Task: Add an event with the title Second Conference: Business Leadership Conference, date '2024/03/13', time 8:50 AM to 10:50 AMand add a description: To ensure everyone gets a chance to participate as both fallers and catchers, rotate the roles within each pair. This promotes a sense of equality and shared responsibility among team members., put the event into Yellow category . Add location for the event as: Gothenburg, Sweden, logged in from the account softage.8@softage.netand send the event invitation to softage.6@softage.net and softage.1@softage.net. Set a reminder for the event 12 hour before
Action: Mouse moved to (122, 157)
Screenshot: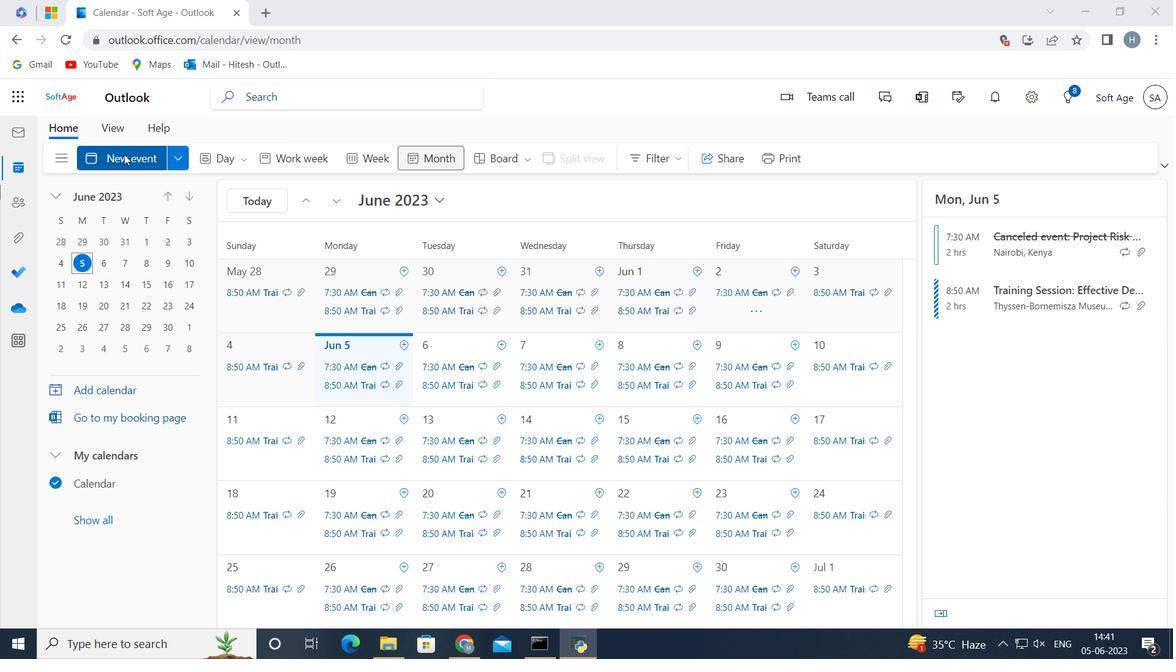
Action: Mouse pressed left at (122, 157)
Screenshot: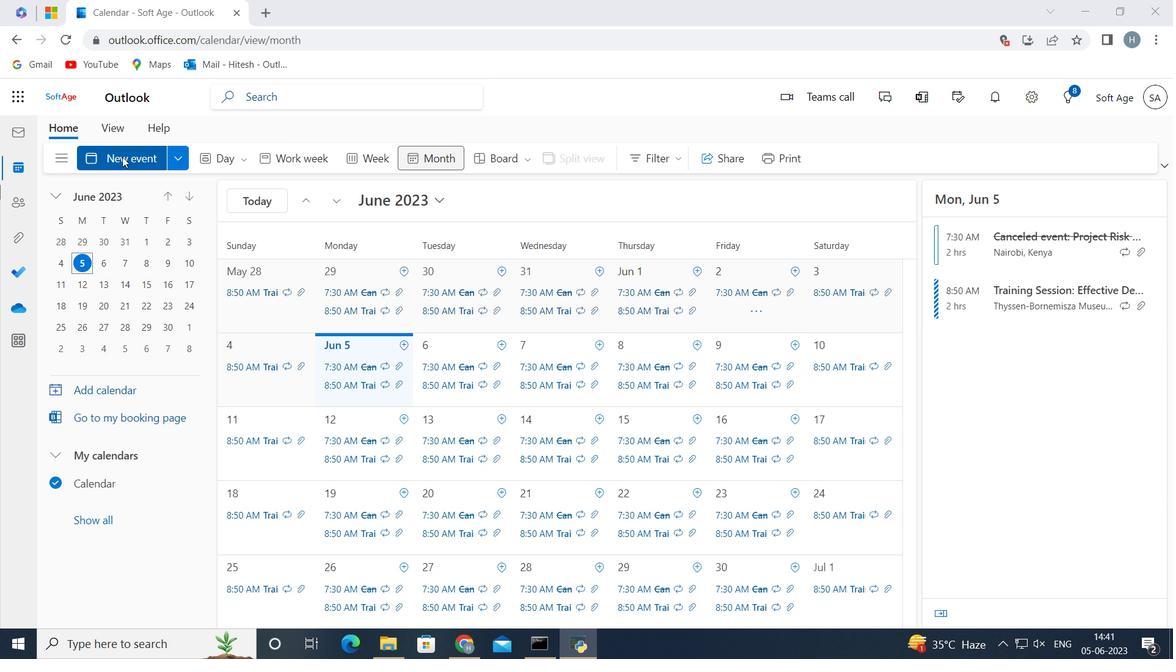 
Action: Mouse moved to (311, 250)
Screenshot: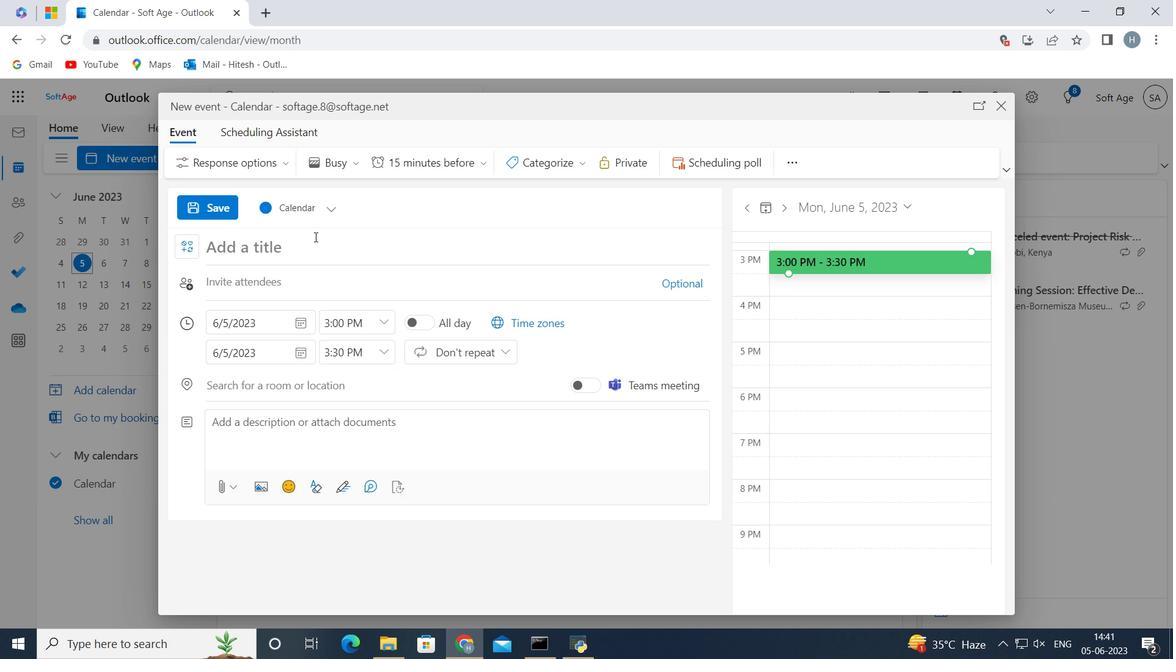 
Action: Mouse pressed left at (311, 250)
Screenshot: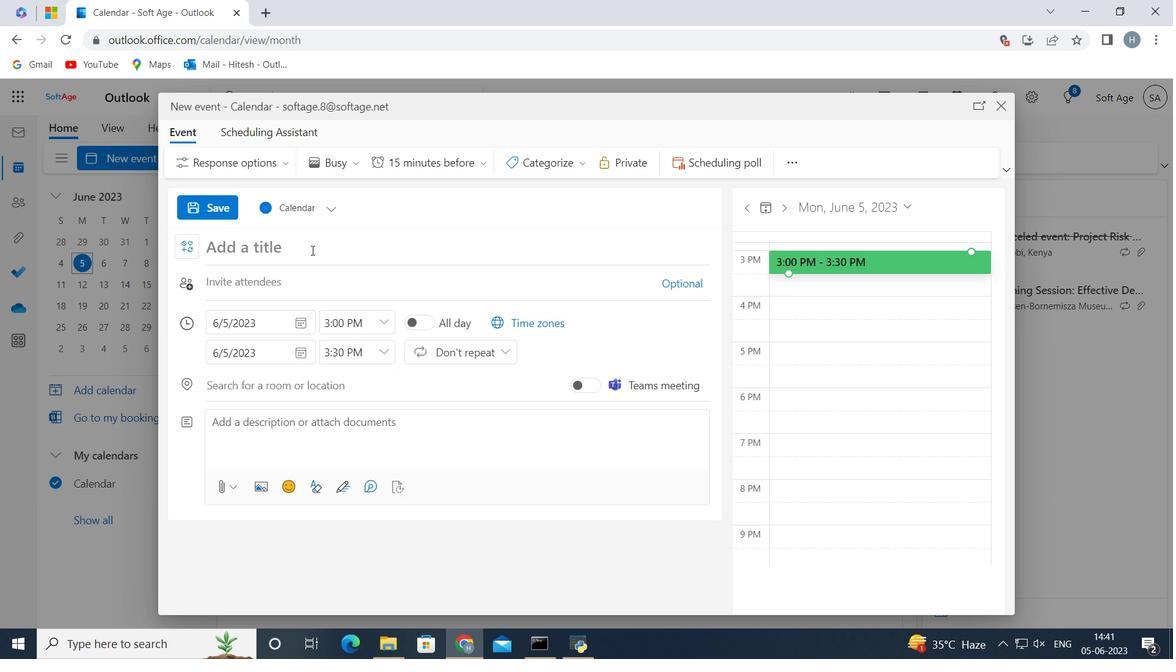 
Action: Key pressed <Key.shift>Second<Key.space><Key.shift>Conference<Key.shift_r>:<Key.space><Key.shift>Business<Key.space><Key.shift>Leadership<Key.space><Key.shift>Conference<Key.space>
Screenshot: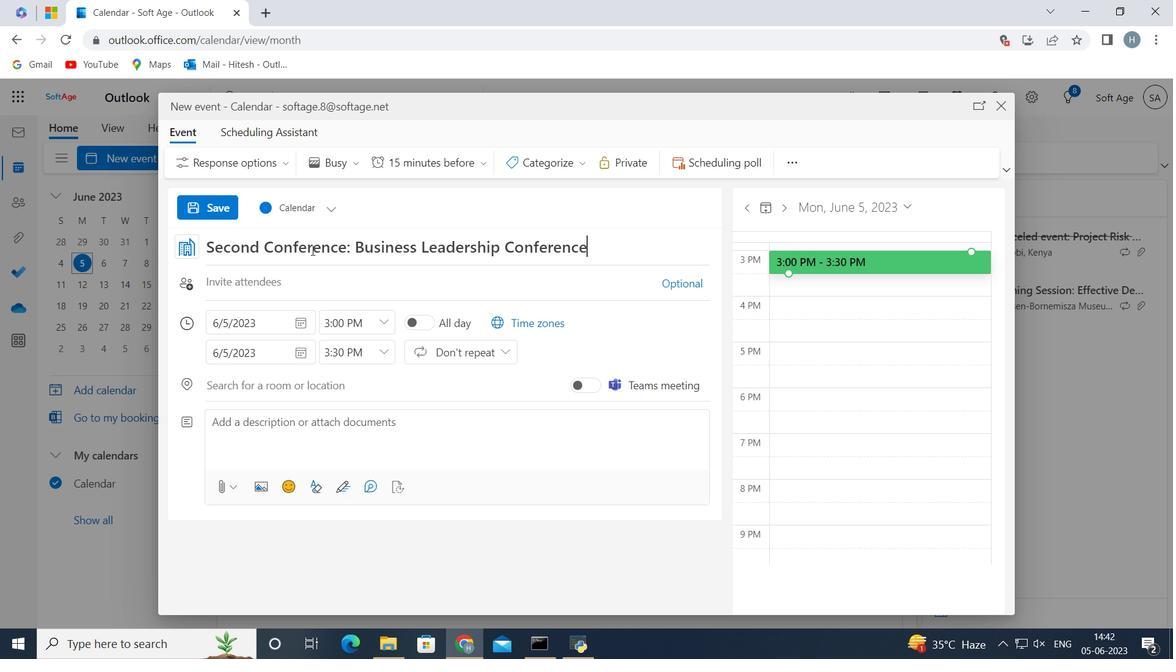 
Action: Mouse moved to (298, 324)
Screenshot: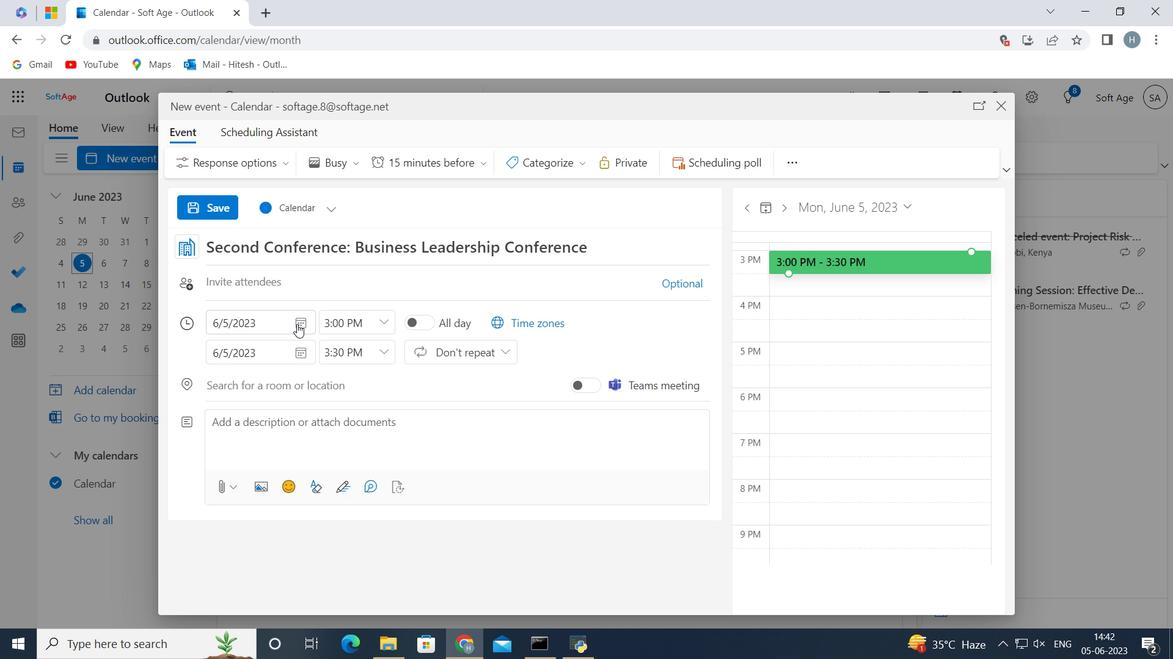
Action: Mouse pressed left at (298, 324)
Screenshot: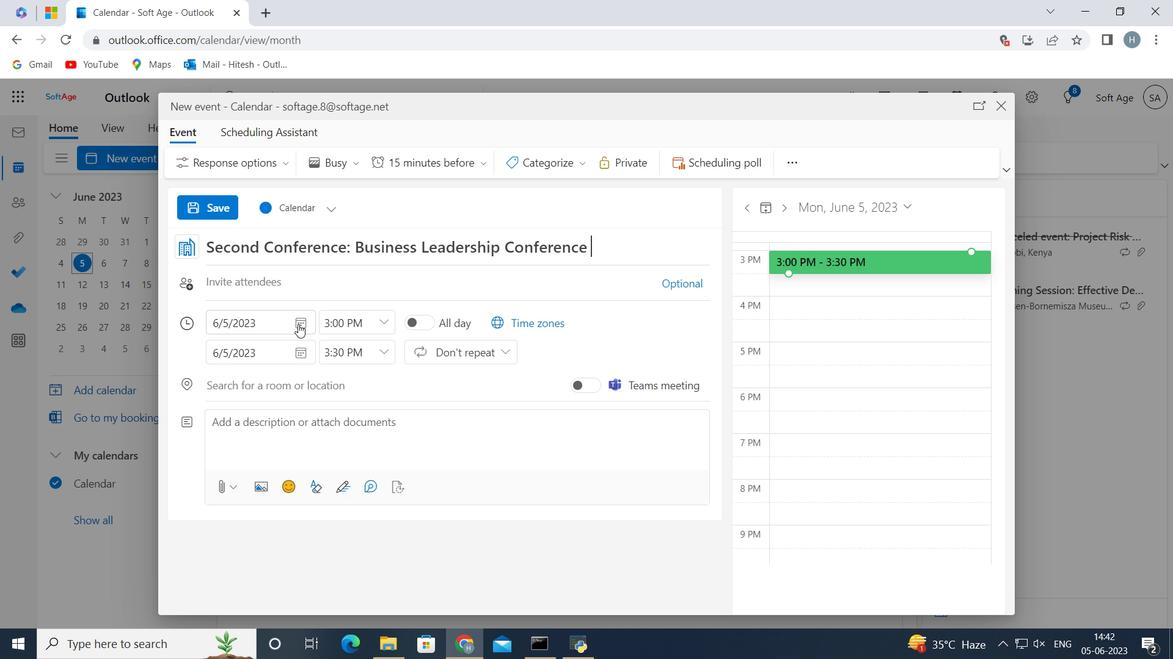 
Action: Mouse moved to (265, 350)
Screenshot: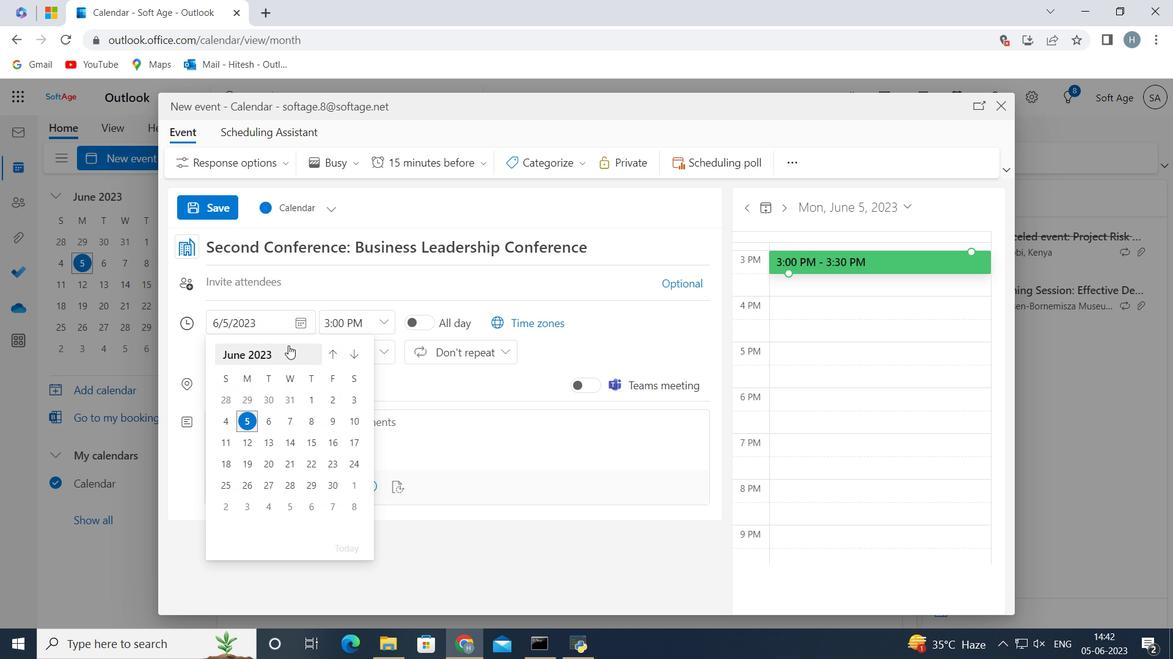 
Action: Mouse pressed left at (265, 350)
Screenshot: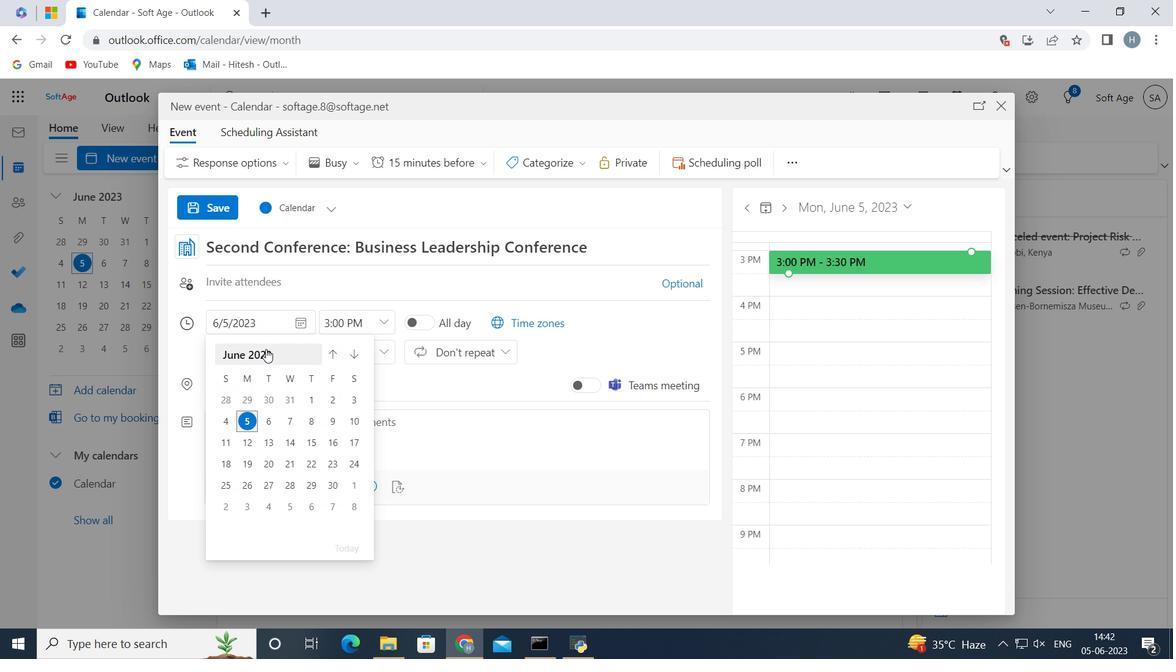 
Action: Mouse moved to (269, 356)
Screenshot: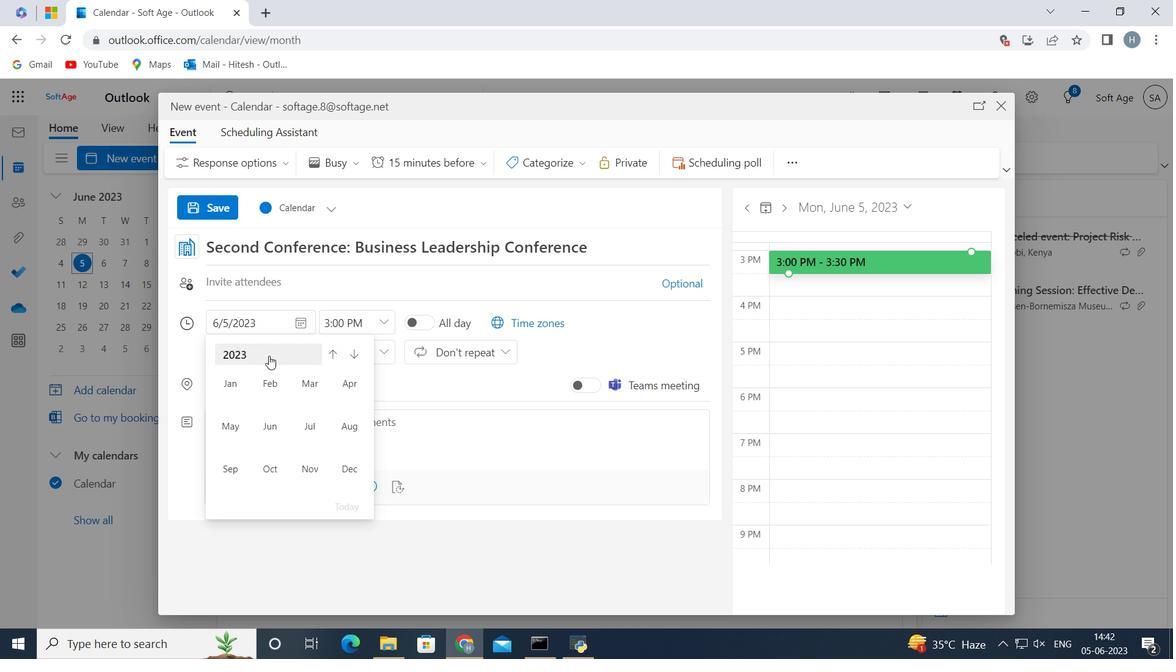 
Action: Mouse pressed left at (269, 356)
Screenshot: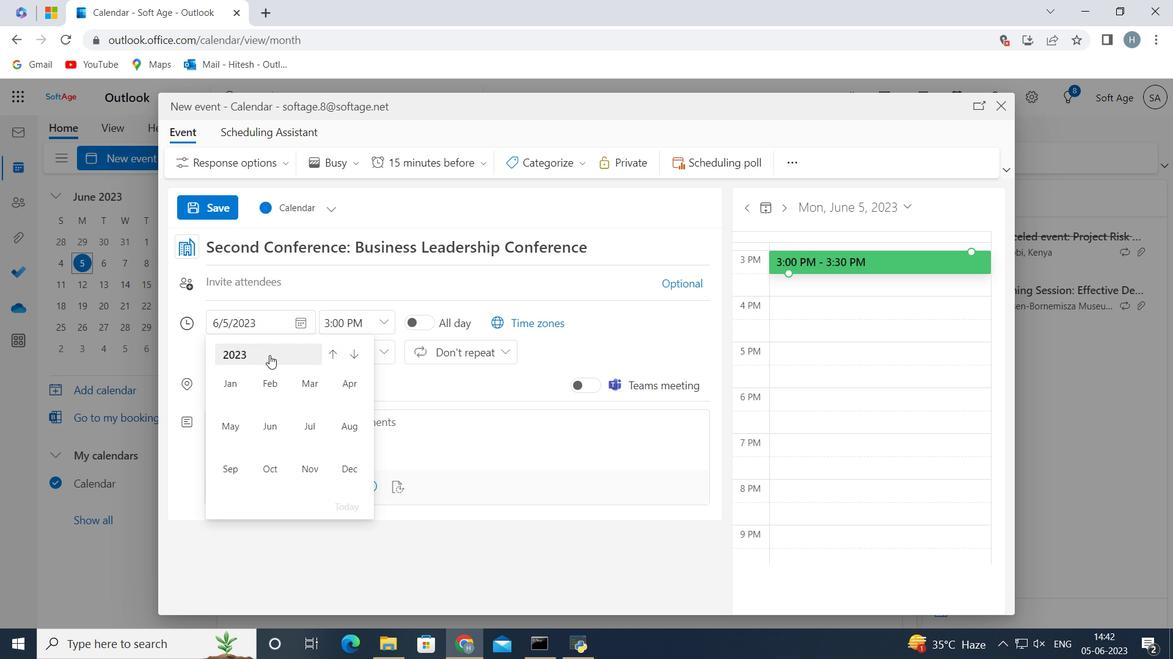 
Action: Mouse moved to (234, 421)
Screenshot: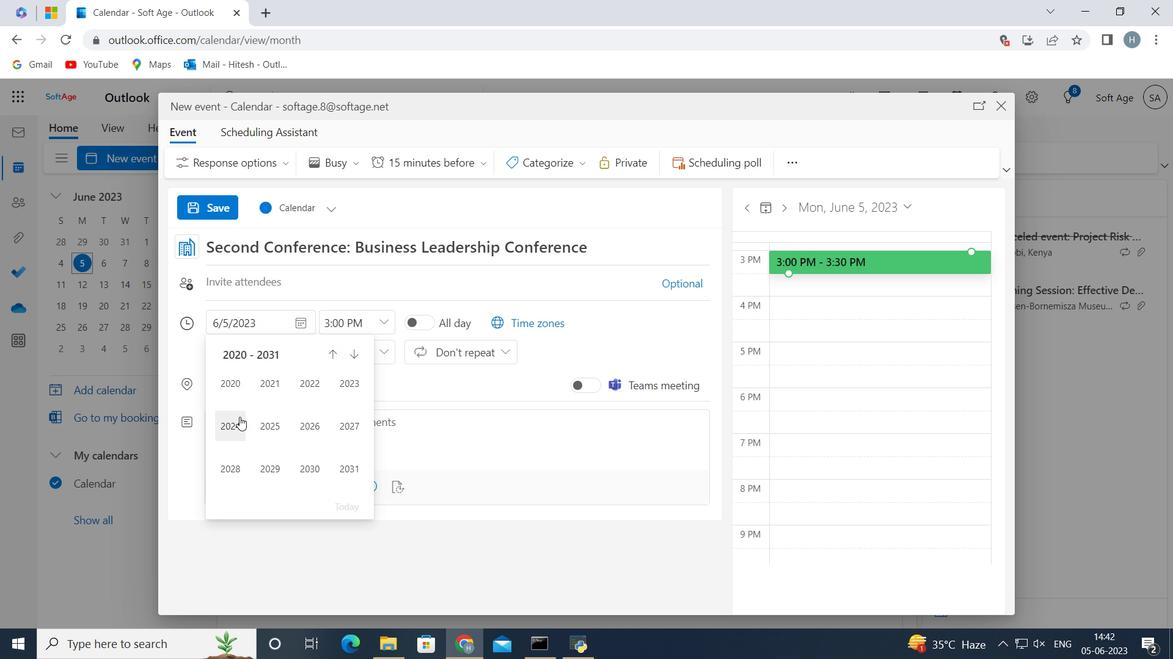 
Action: Mouse pressed left at (234, 421)
Screenshot: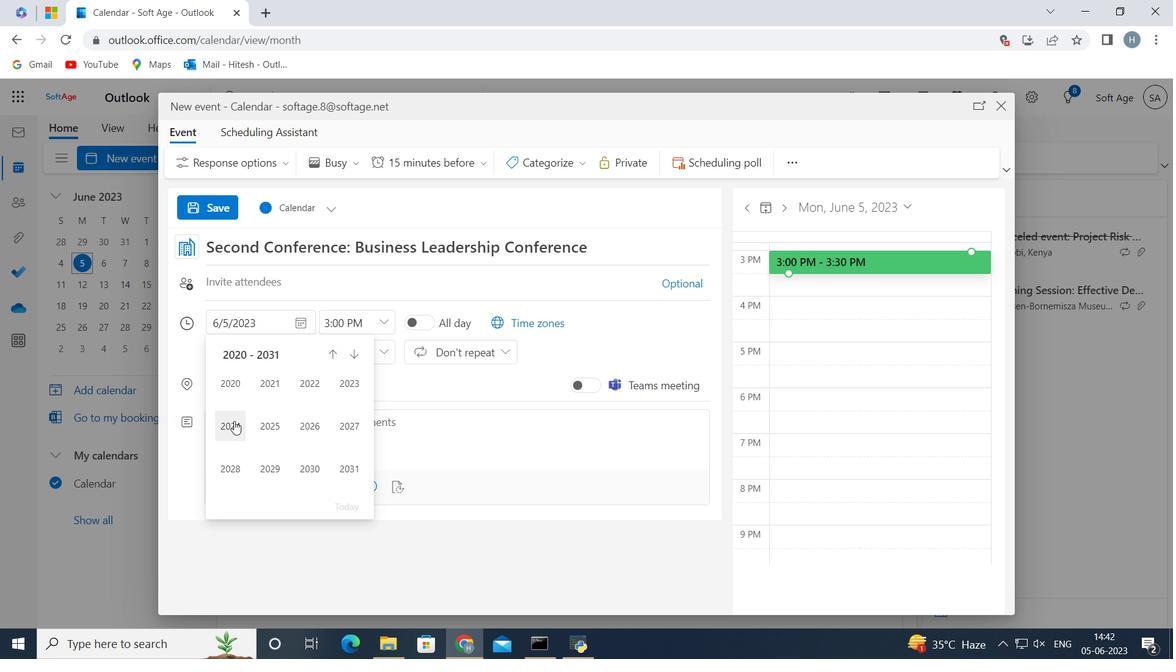 
Action: Mouse moved to (307, 384)
Screenshot: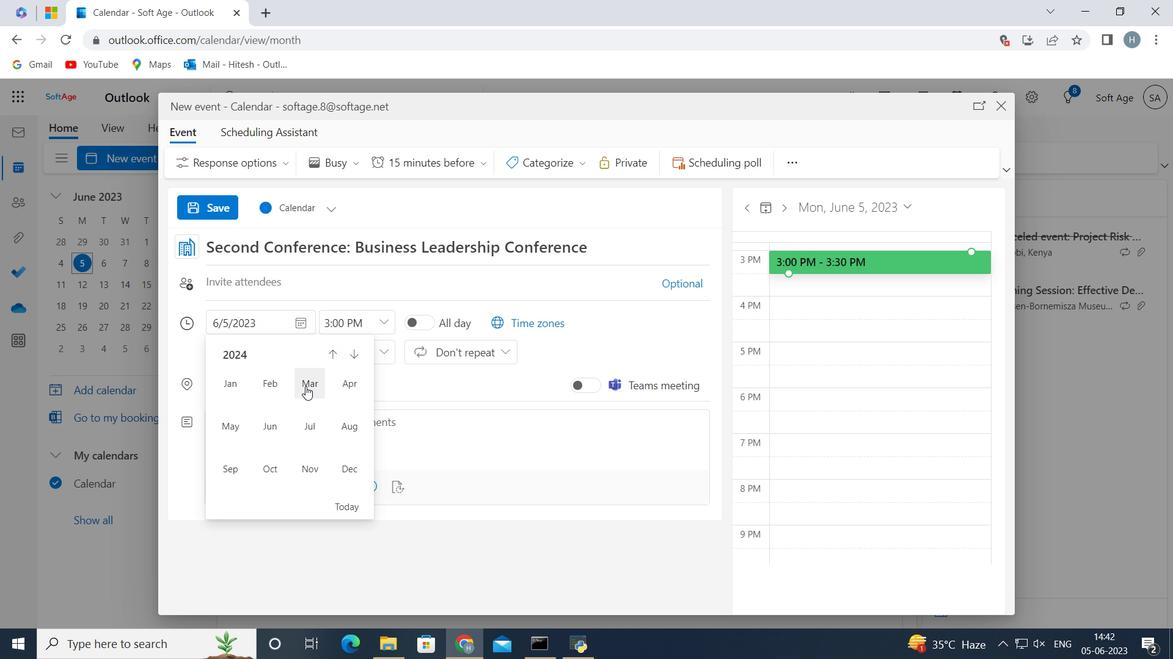 
Action: Mouse pressed left at (307, 384)
Screenshot: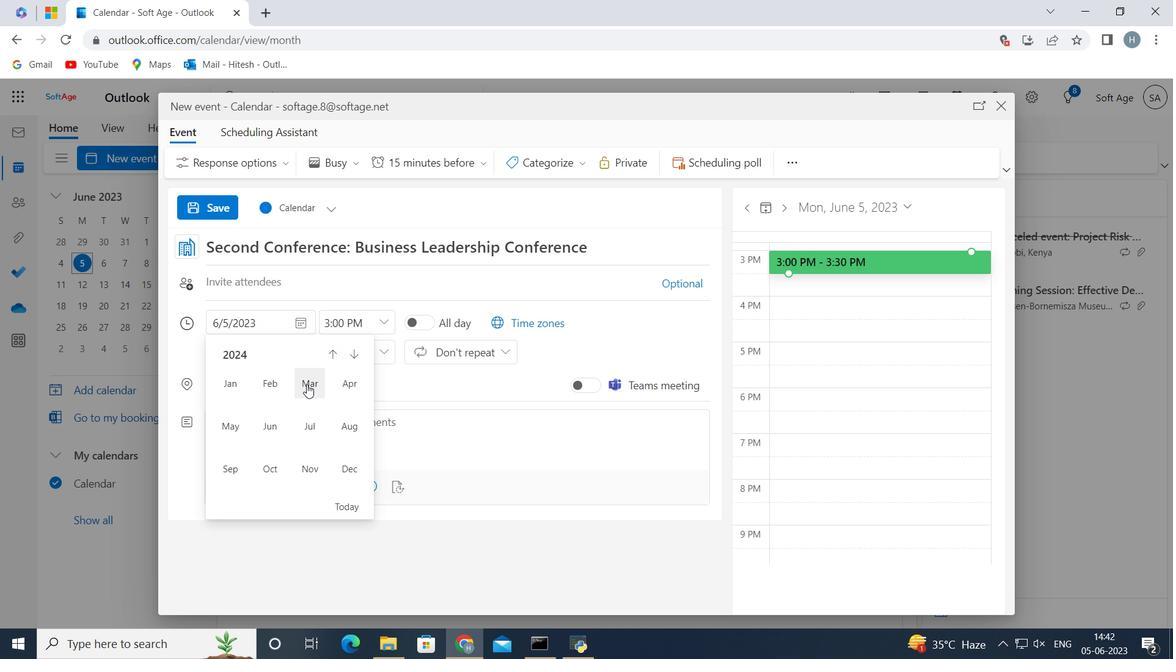 
Action: Mouse moved to (285, 436)
Screenshot: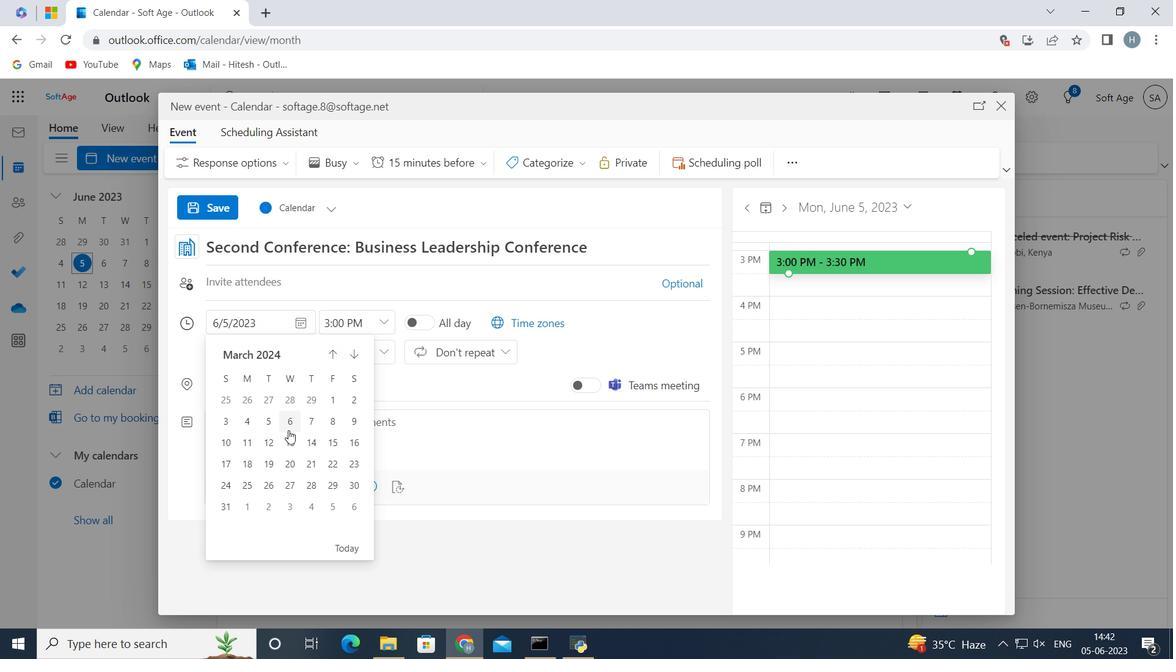 
Action: Mouse pressed left at (285, 436)
Screenshot: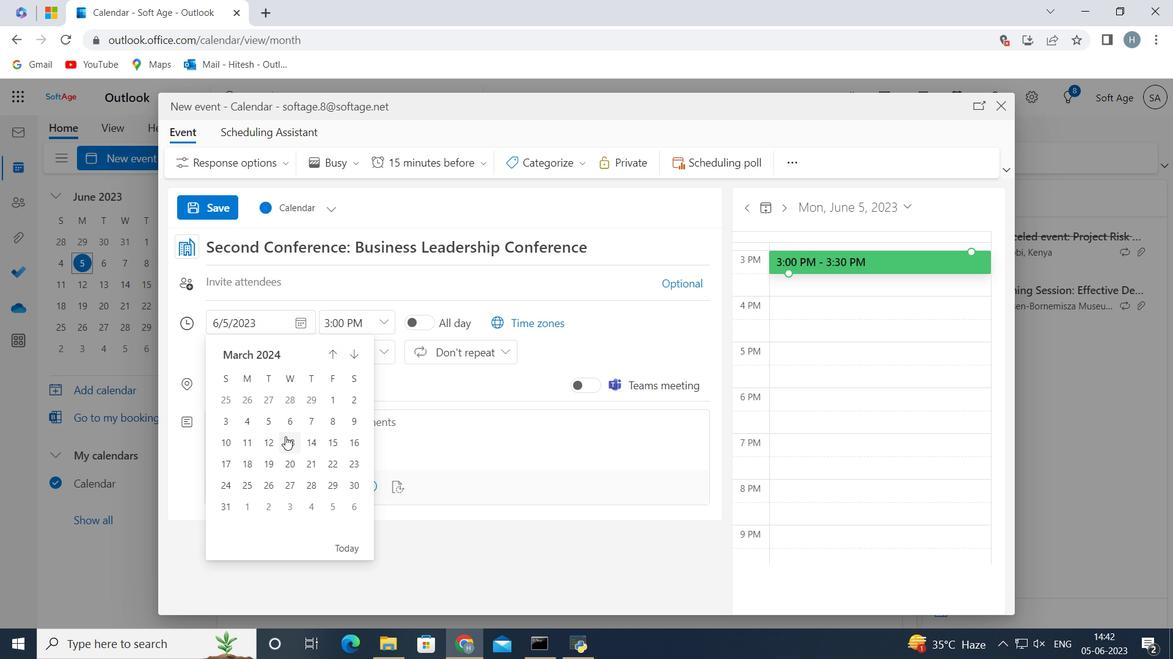 
Action: Mouse moved to (381, 321)
Screenshot: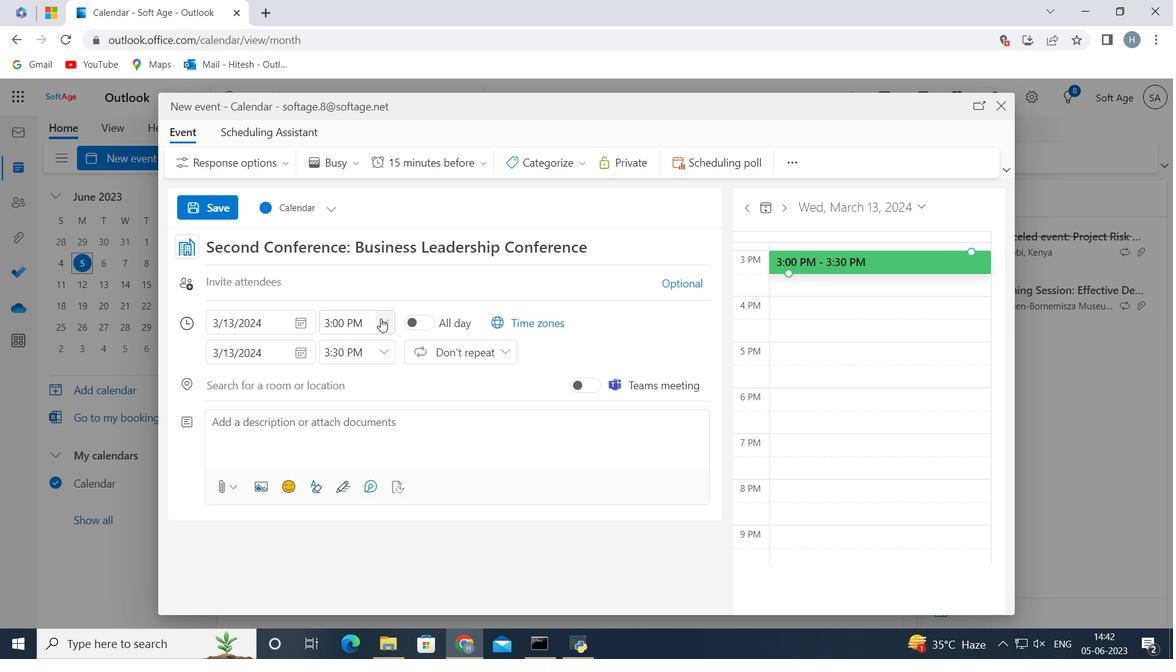 
Action: Mouse pressed left at (381, 321)
Screenshot: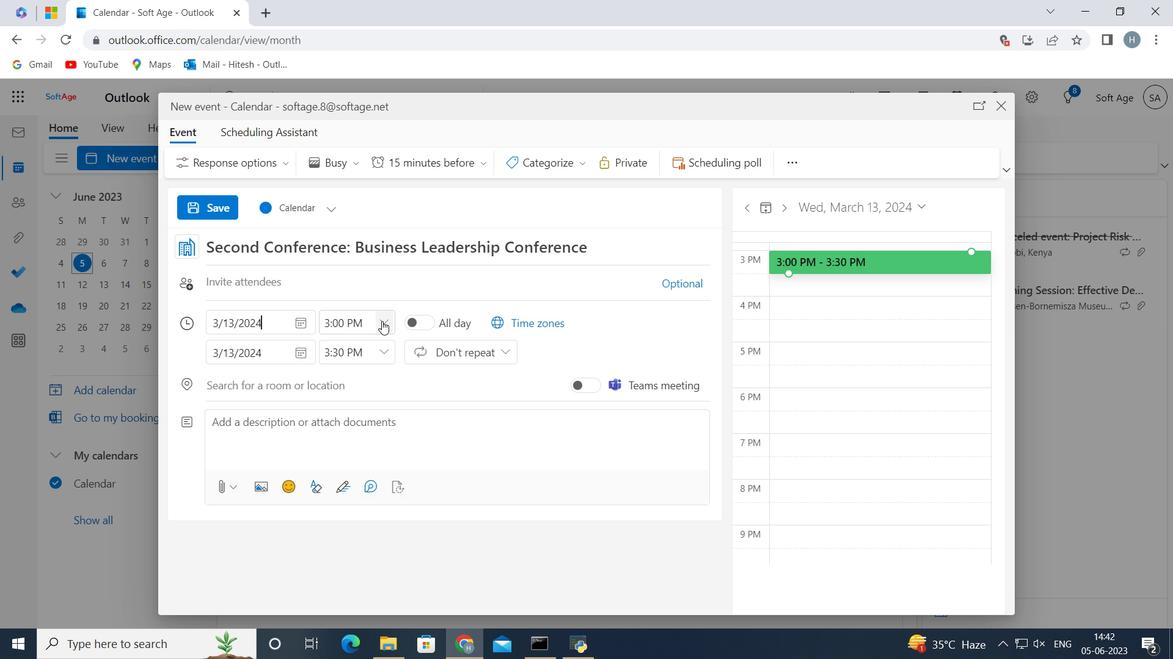 
Action: Mouse moved to (344, 406)
Screenshot: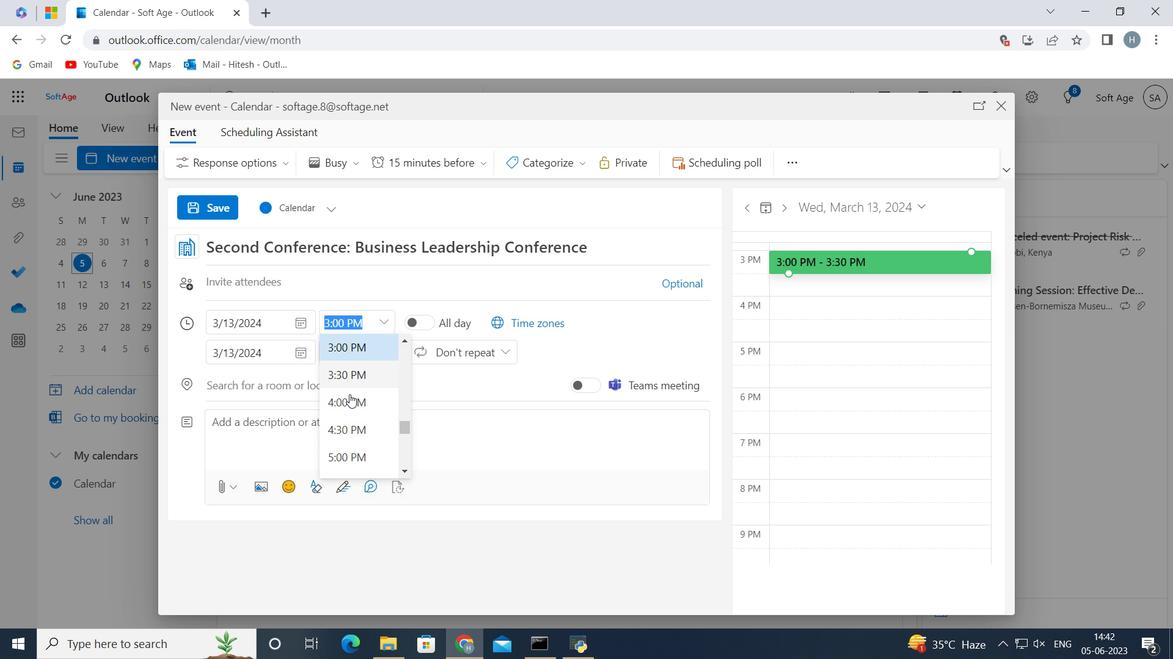 
Action: Mouse scrolled (344, 406) with delta (0, 0)
Screenshot: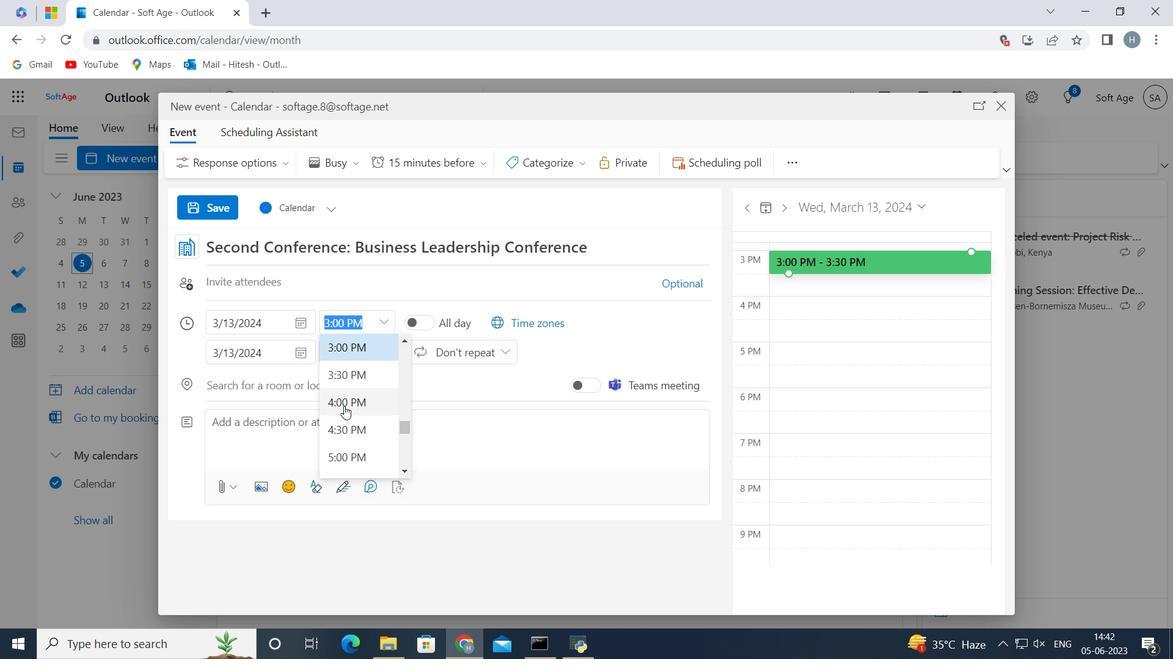 
Action: Mouse scrolled (344, 406) with delta (0, 0)
Screenshot: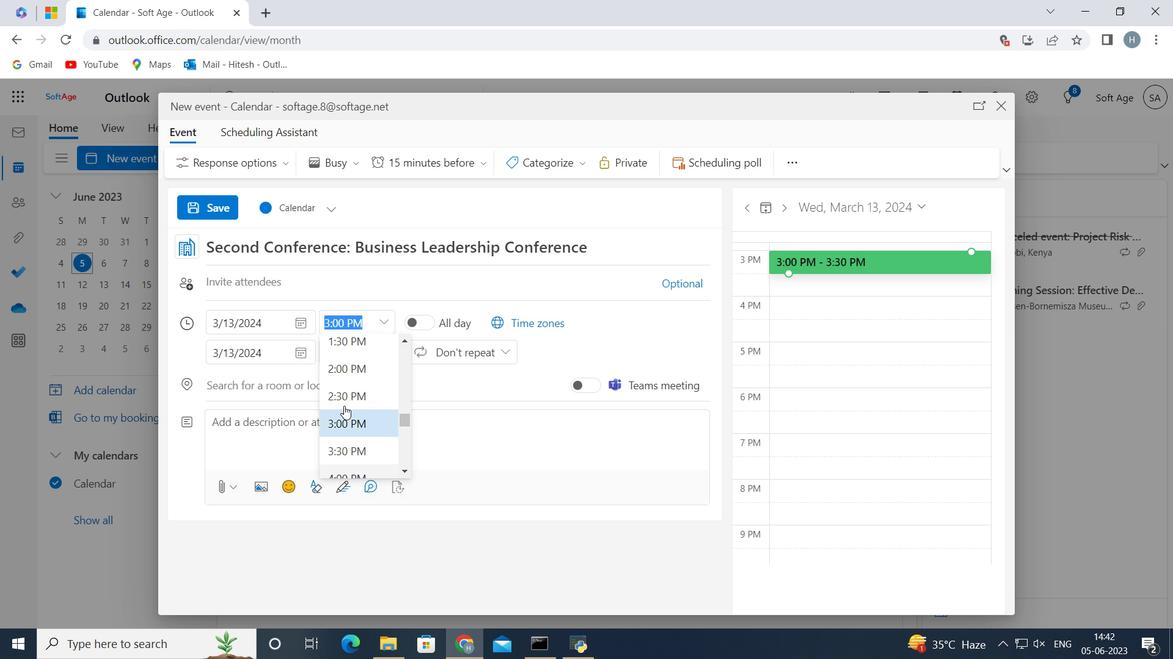 
Action: Mouse scrolled (344, 406) with delta (0, 0)
Screenshot: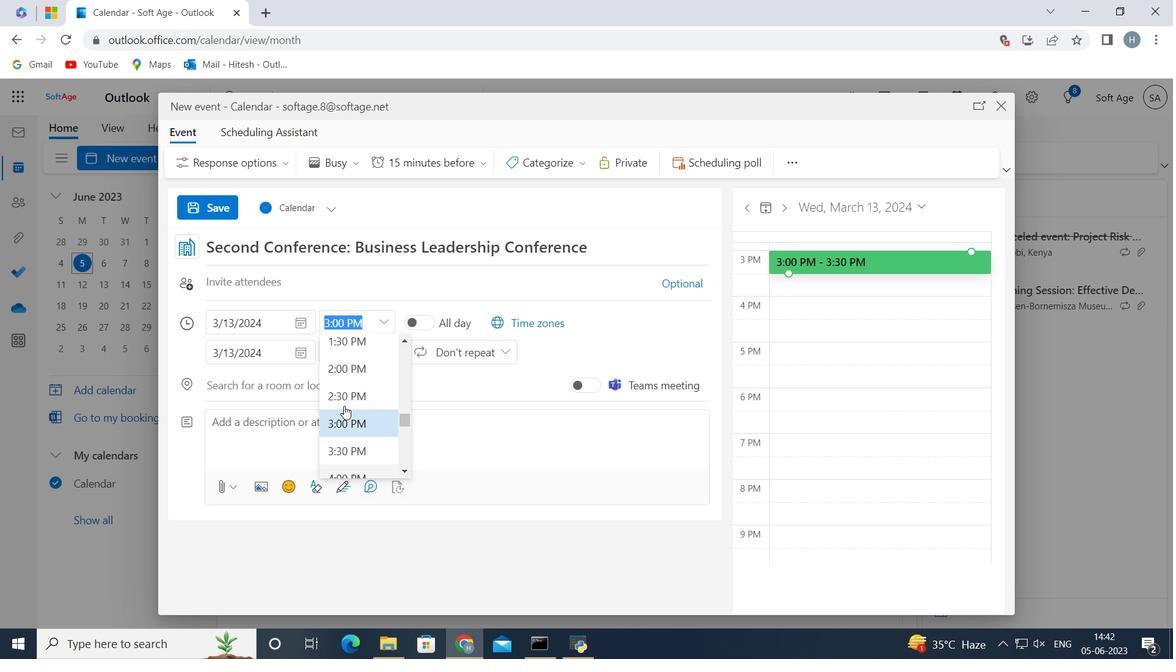 
Action: Mouse scrolled (344, 406) with delta (0, 0)
Screenshot: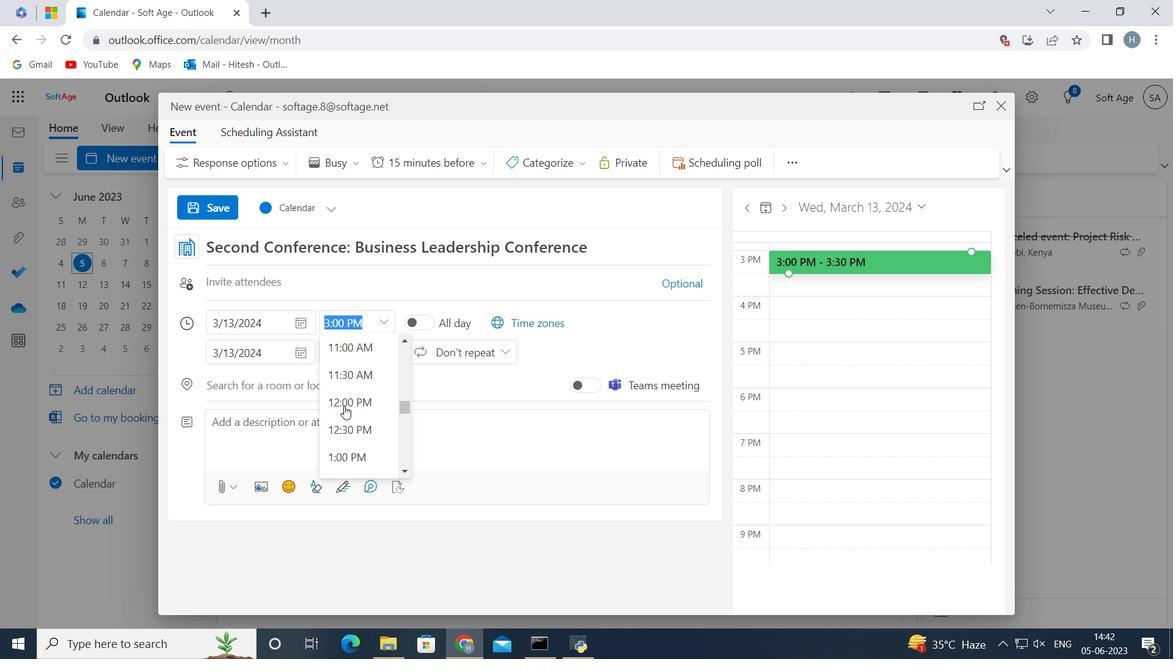 
Action: Mouse scrolled (344, 406) with delta (0, 0)
Screenshot: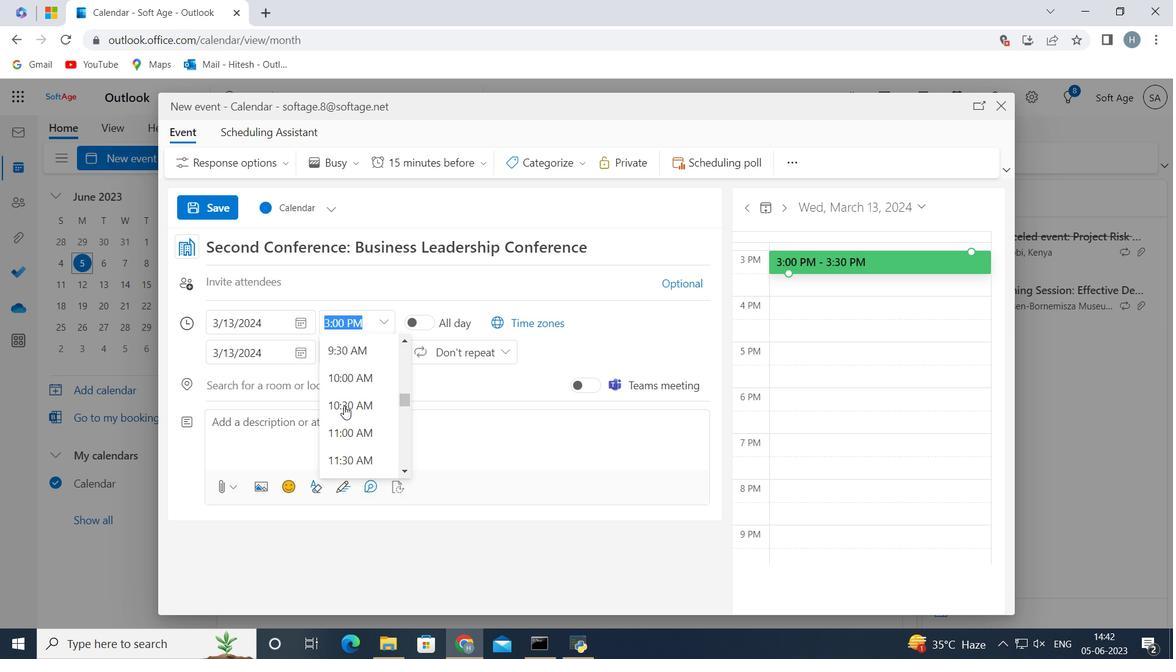 
Action: Mouse scrolled (344, 406) with delta (0, 0)
Screenshot: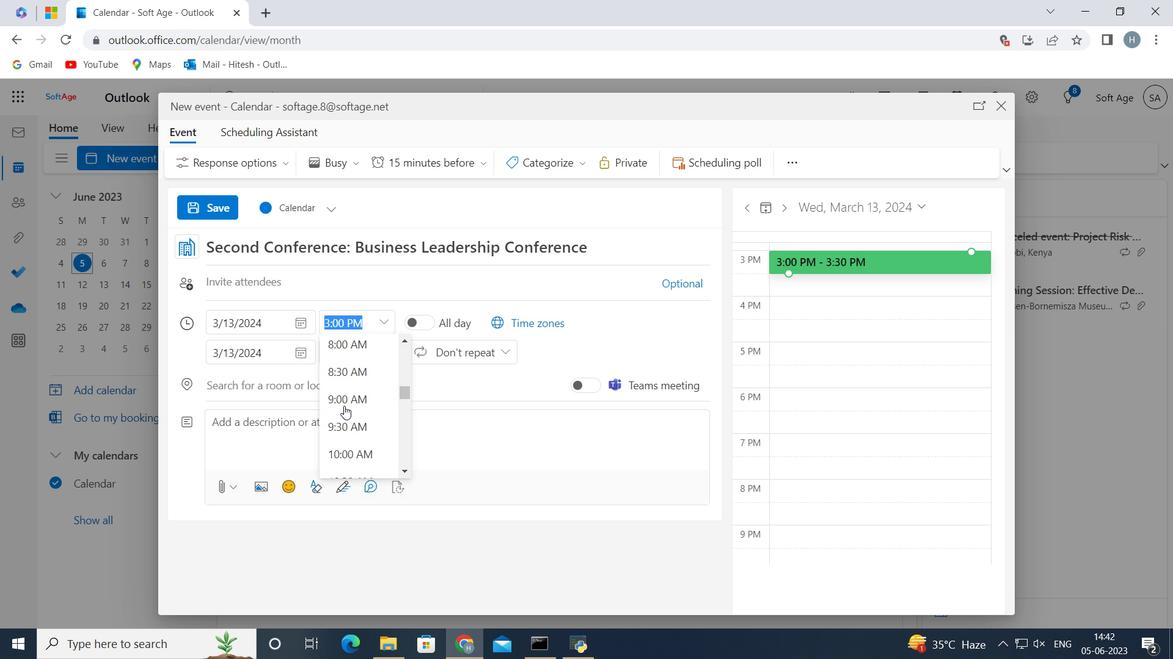 
Action: Mouse moved to (339, 439)
Screenshot: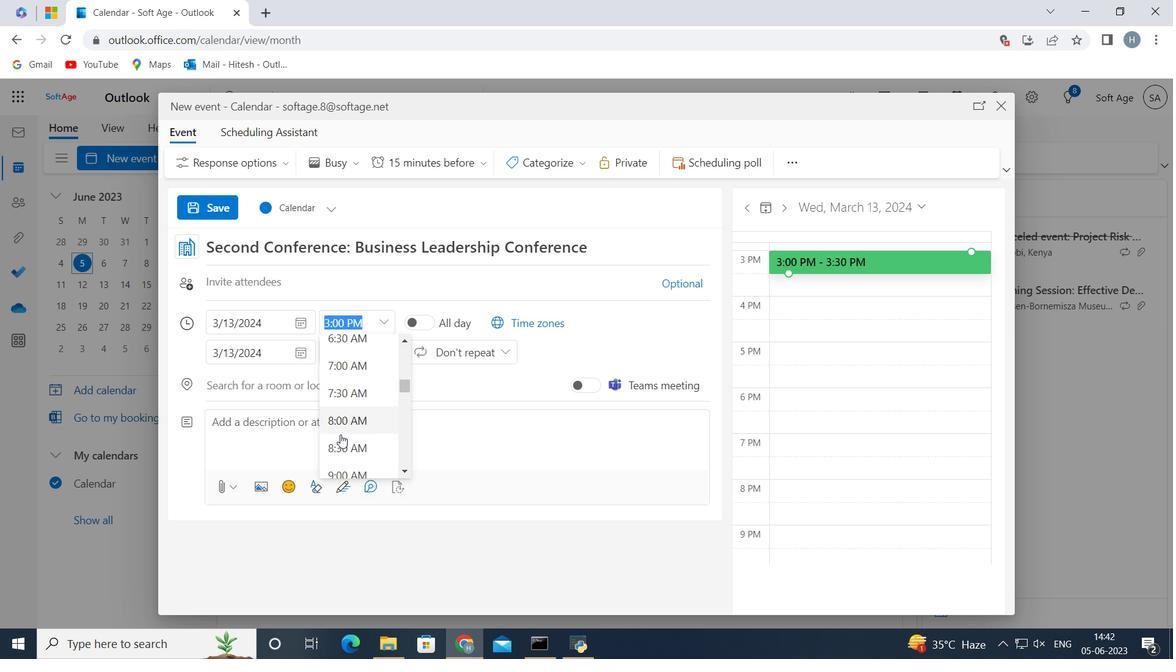 
Action: Mouse pressed left at (339, 439)
Screenshot: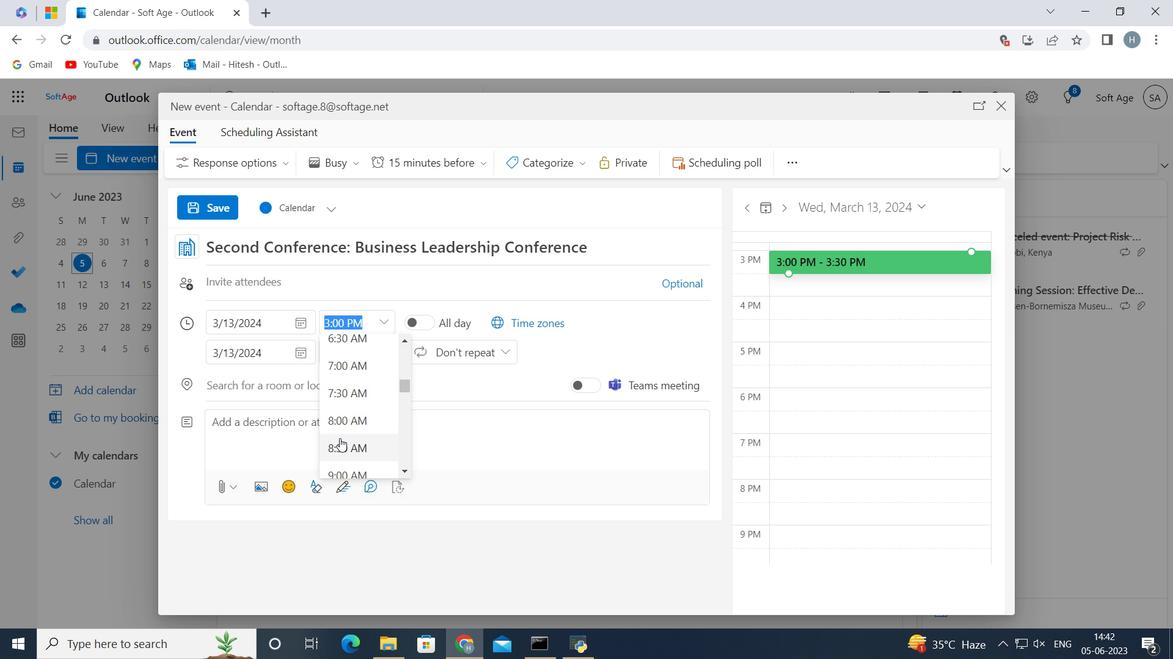
Action: Mouse moved to (344, 317)
Screenshot: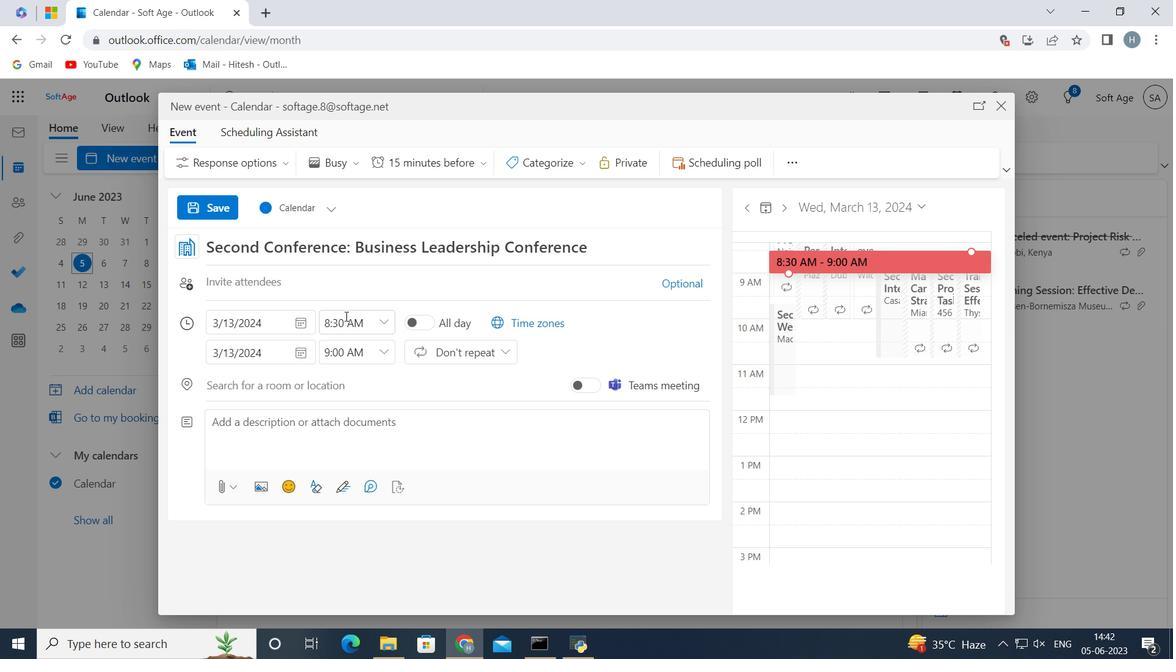 
Action: Mouse pressed left at (344, 317)
Screenshot: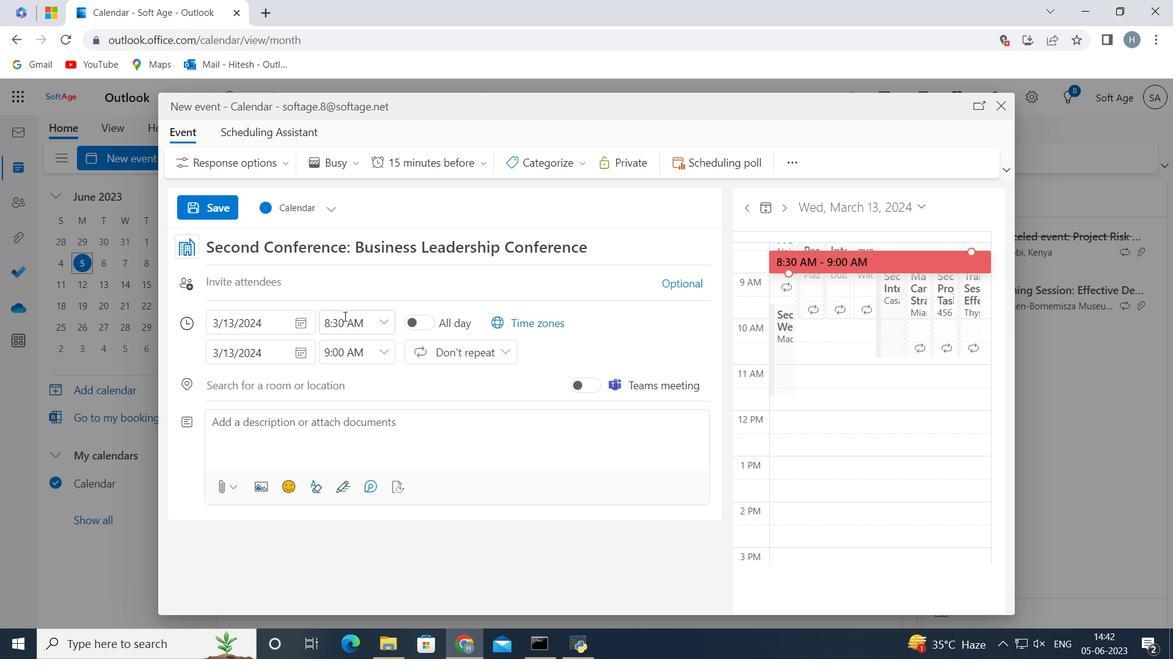 
Action: Key pressed <Key.backspace><Key.backspace>50
Screenshot: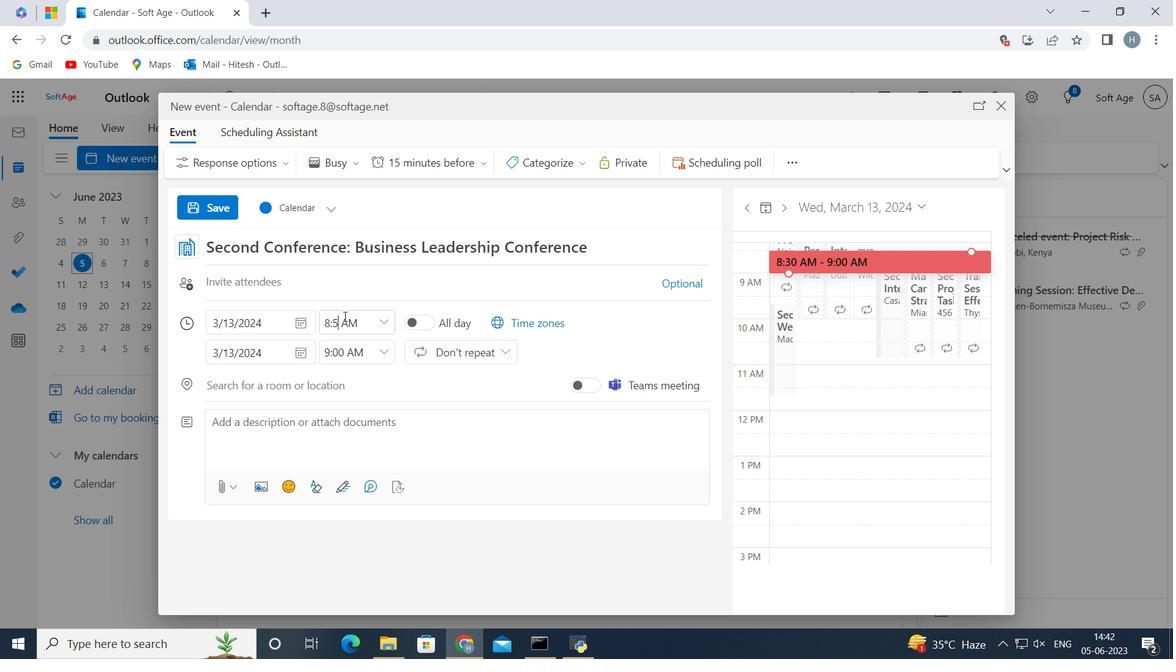 
Action: Mouse moved to (387, 349)
Screenshot: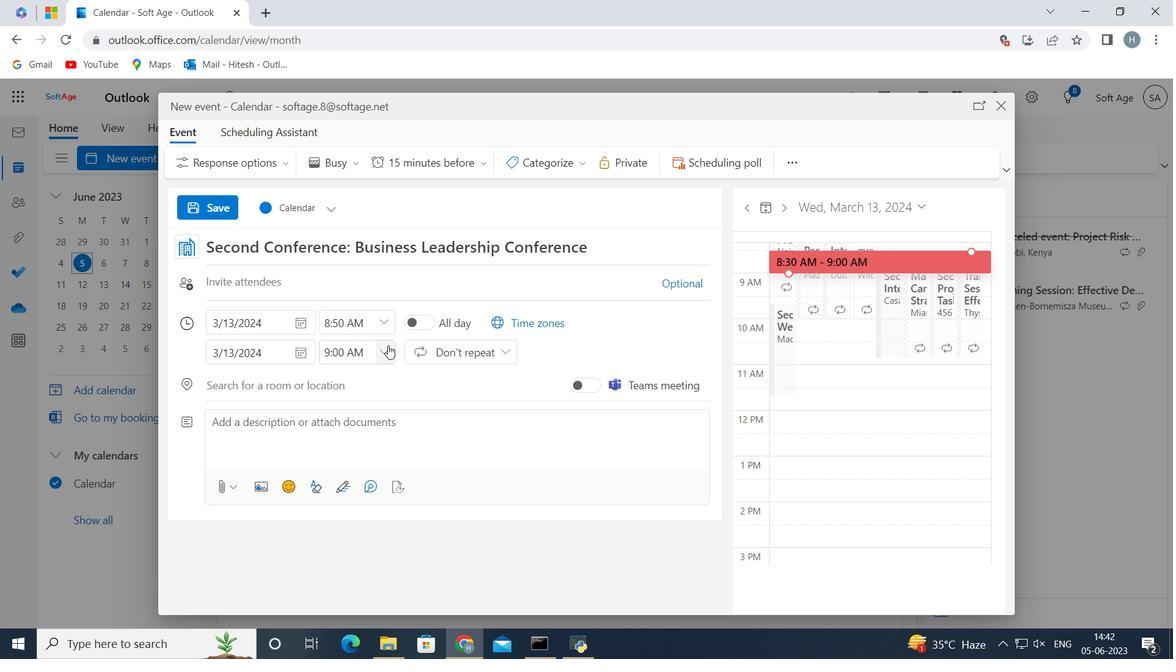
Action: Mouse pressed left at (387, 349)
Screenshot: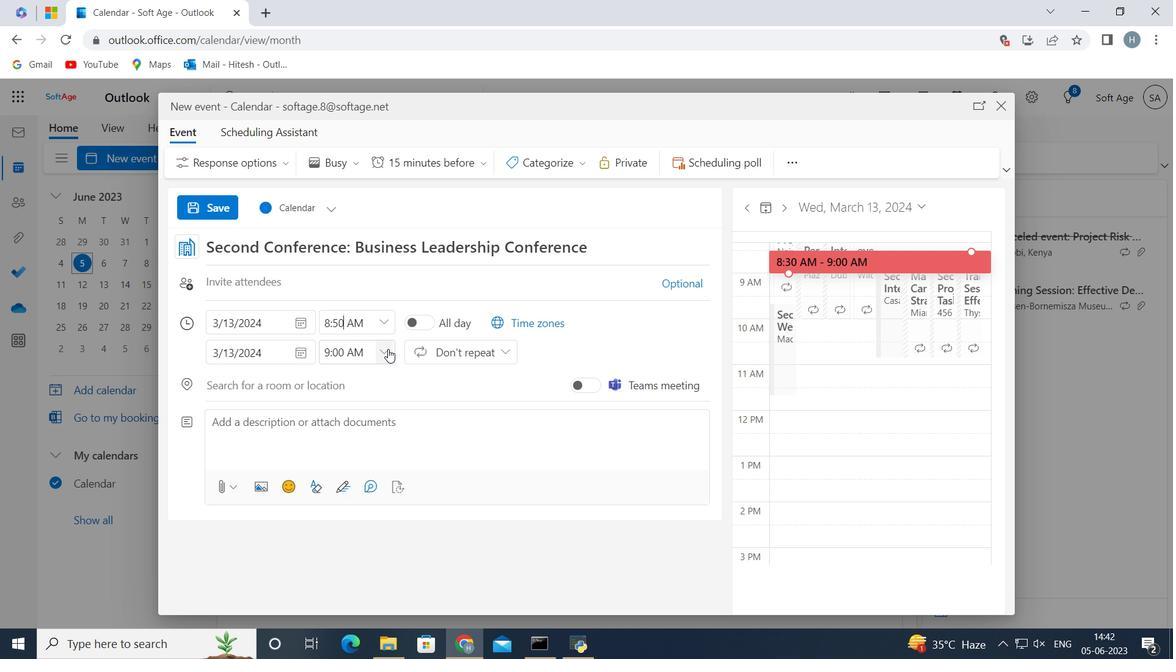 
Action: Mouse moved to (380, 453)
Screenshot: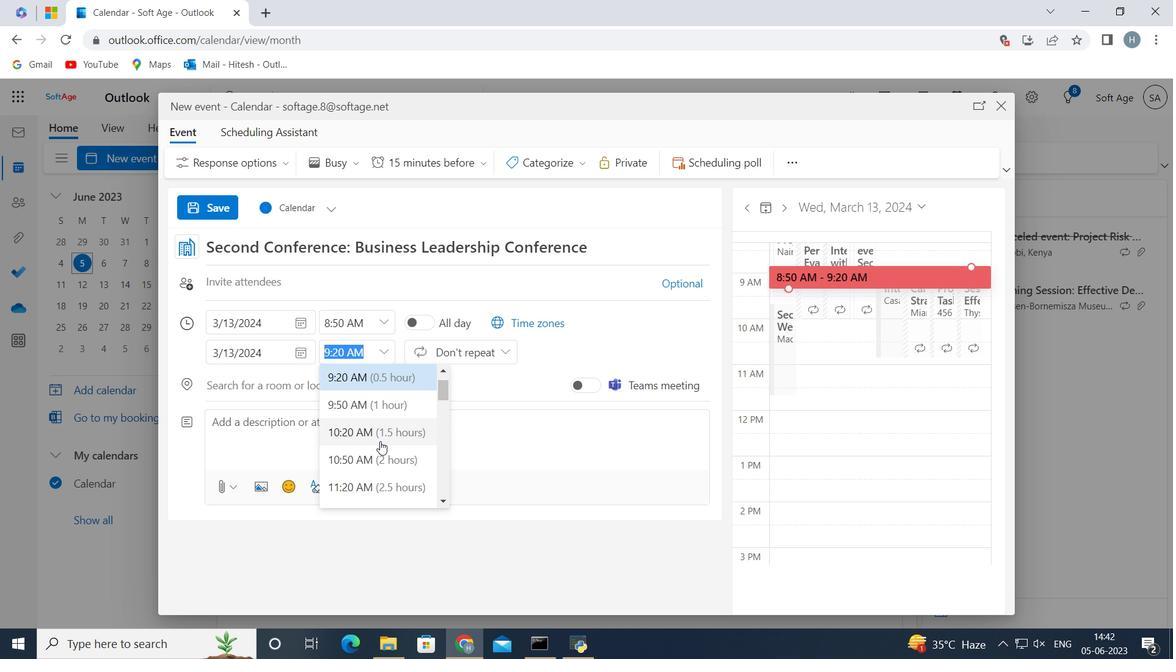 
Action: Mouse pressed left at (380, 453)
Screenshot: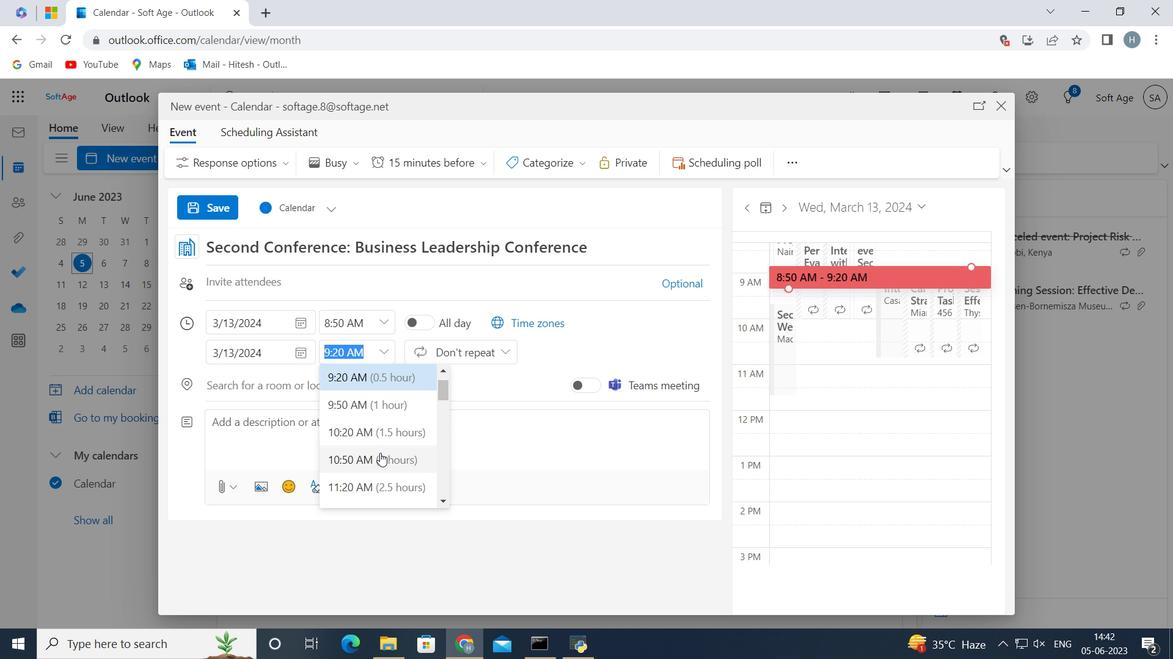 
Action: Mouse moved to (397, 430)
Screenshot: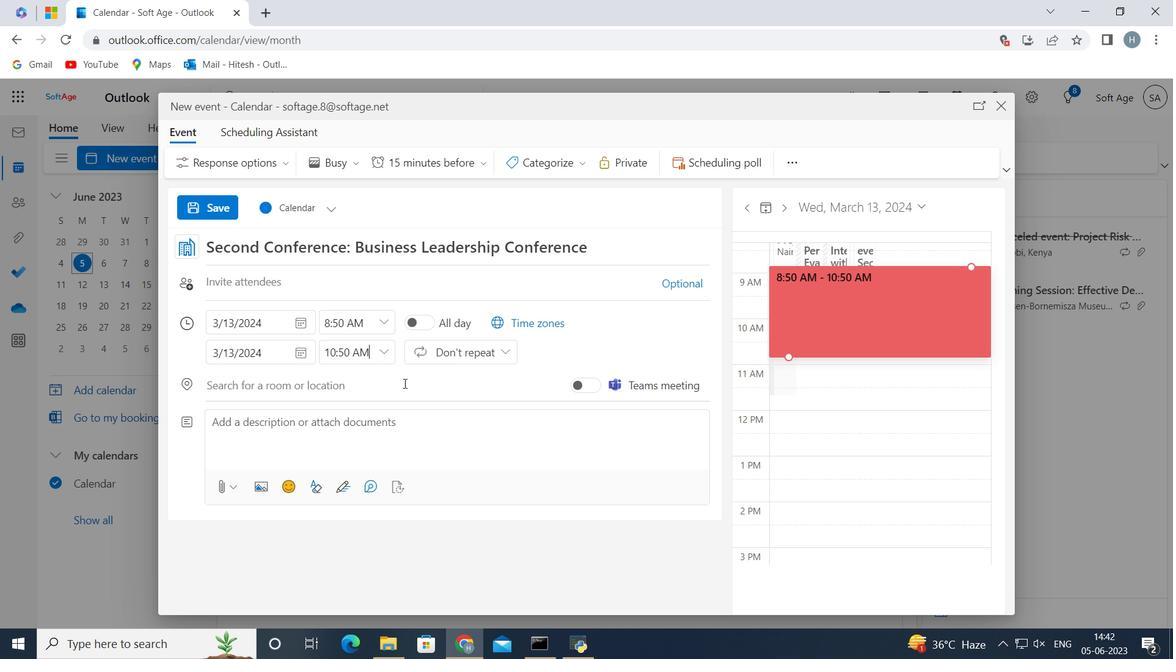 
Action: Mouse pressed left at (397, 430)
Screenshot: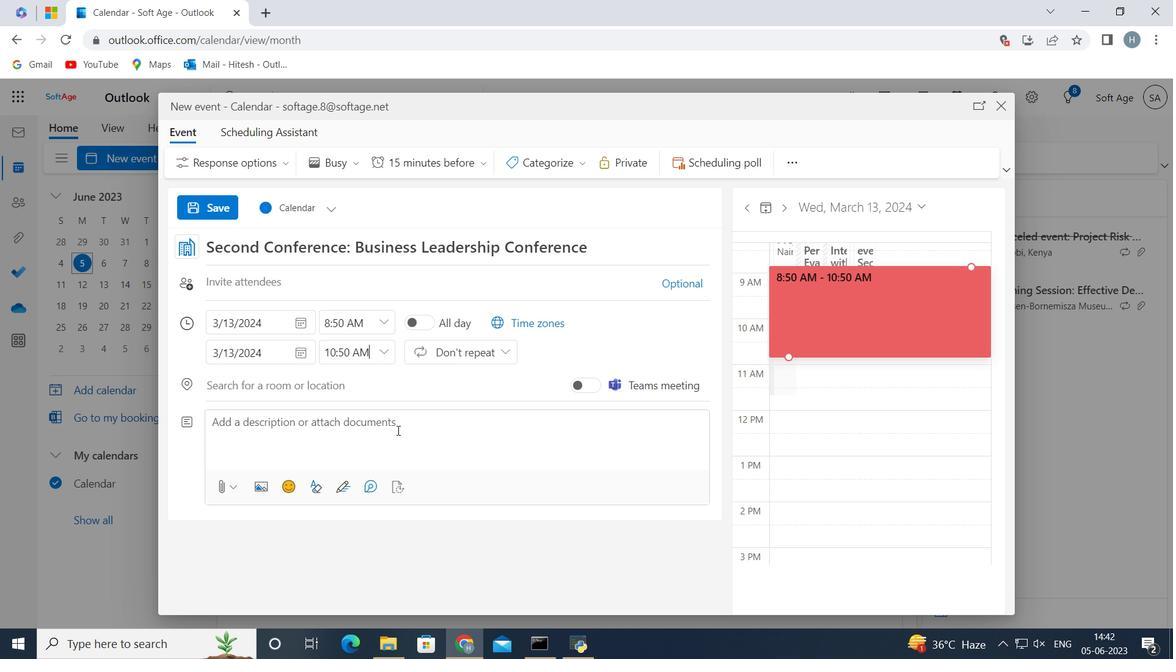 
Action: Key pressed <Key.shift>To<Key.space>ensure<Key.space>everyone<Key.space>gets<Key.space>a<Key.space>chance<Key.space>to<Key.space>participate<Key.space>as<Key.space>both<Key.space>fallers<Key.space>and<Key.space>catchers,<Key.space>rotate<Key.space>the<Key.space>roles<Key.space>within<Key.space>each<Key.space>pair.<Key.space><Key.shift>This<Key.space>promotes<Key.space>a<Key.space>sense<Key.space>of<Key.space>equality<Key.space>and<Key.space>shared<Key.space>respom<Key.backspace>nsibility<Key.space>among<Key.space>team<Key.space>members.<Key.space>
Screenshot: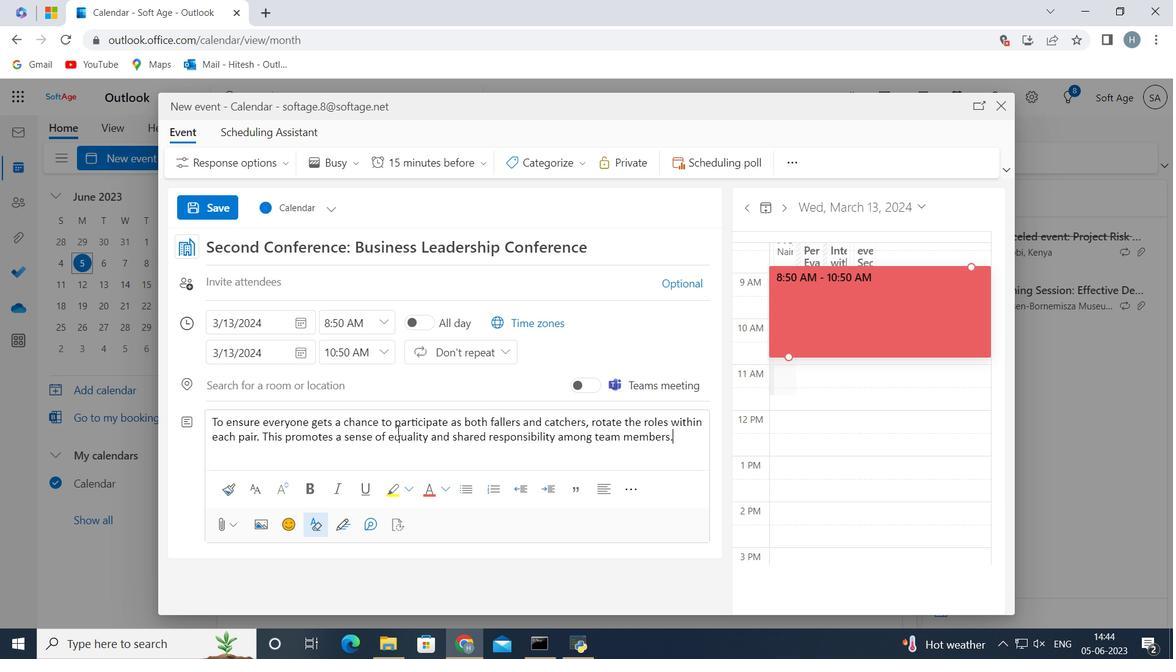 
Action: Mouse moved to (538, 175)
Screenshot: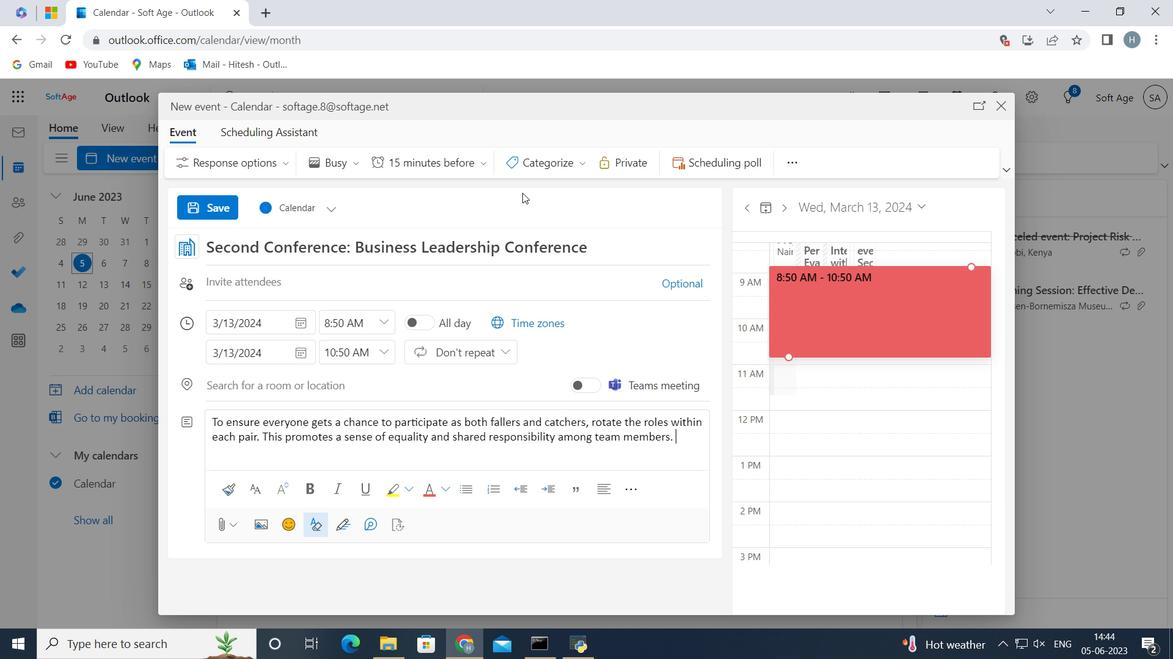 
Action: Mouse pressed left at (538, 175)
Screenshot: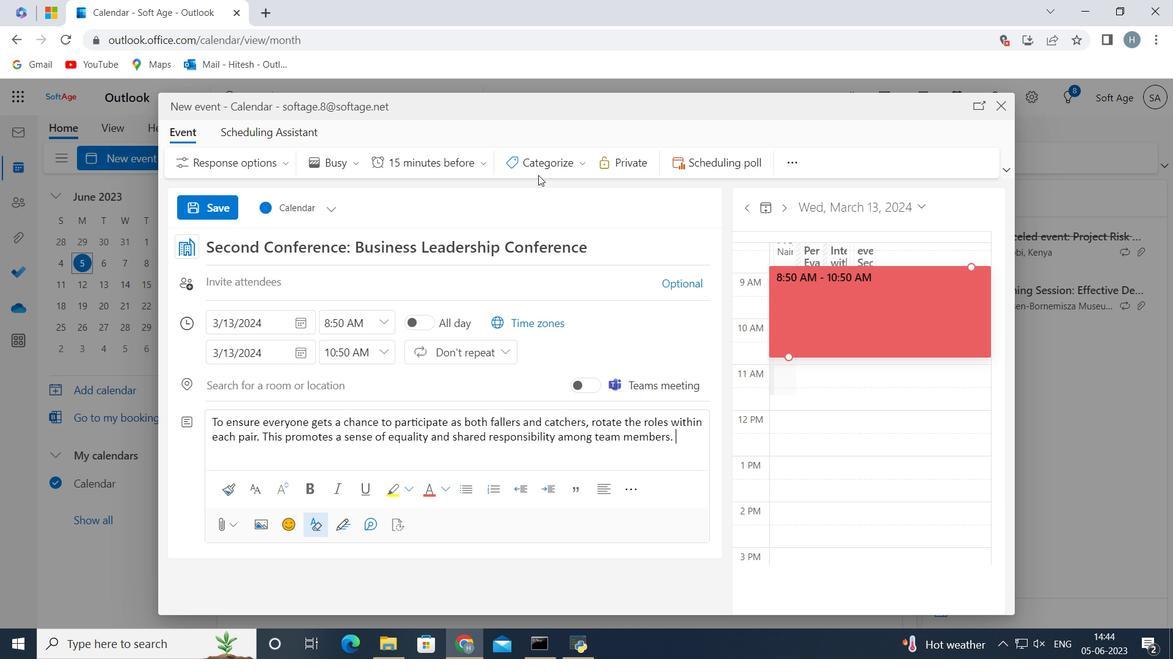 
Action: Mouse moved to (543, 170)
Screenshot: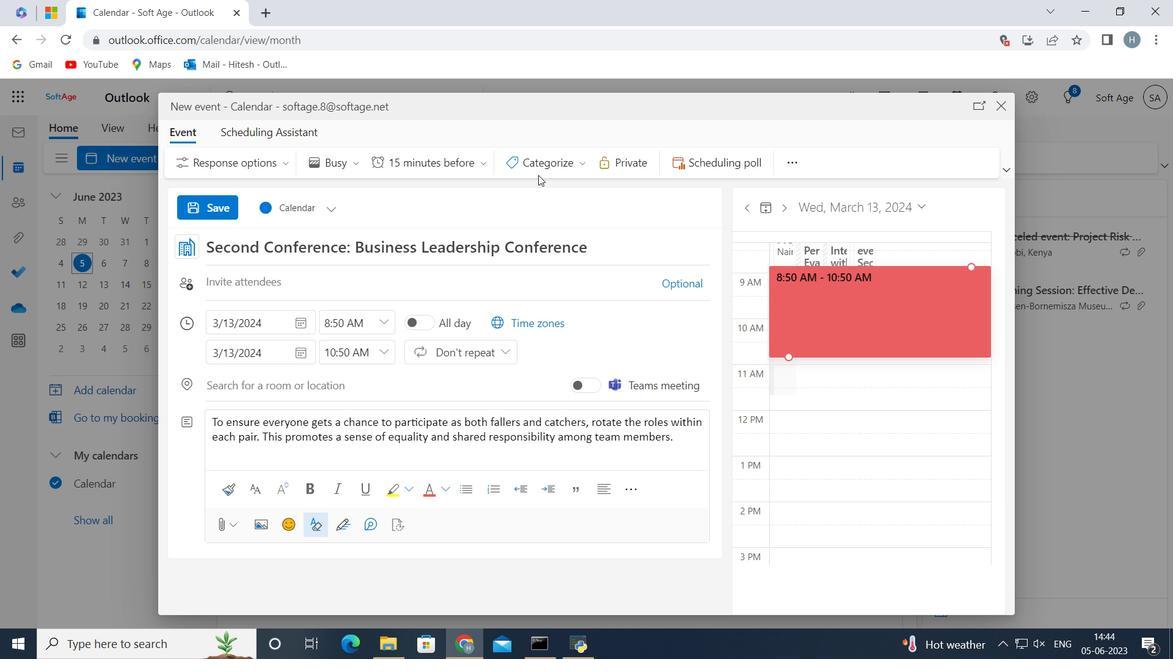 
Action: Mouse pressed left at (543, 170)
Screenshot: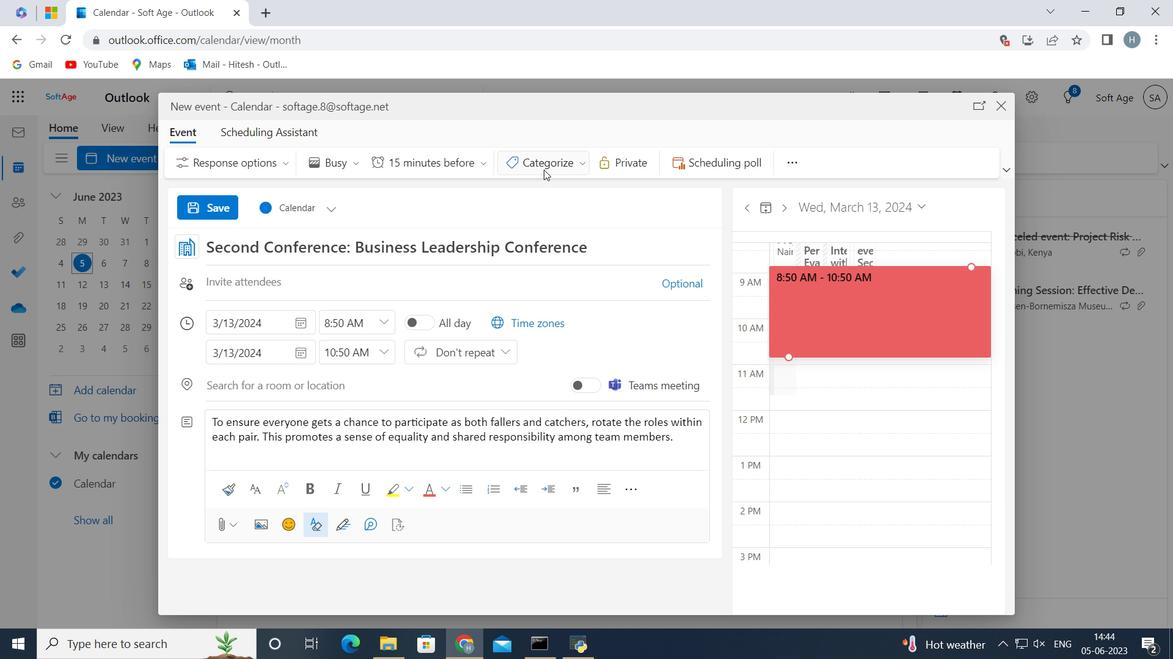 
Action: Mouse moved to (553, 311)
Screenshot: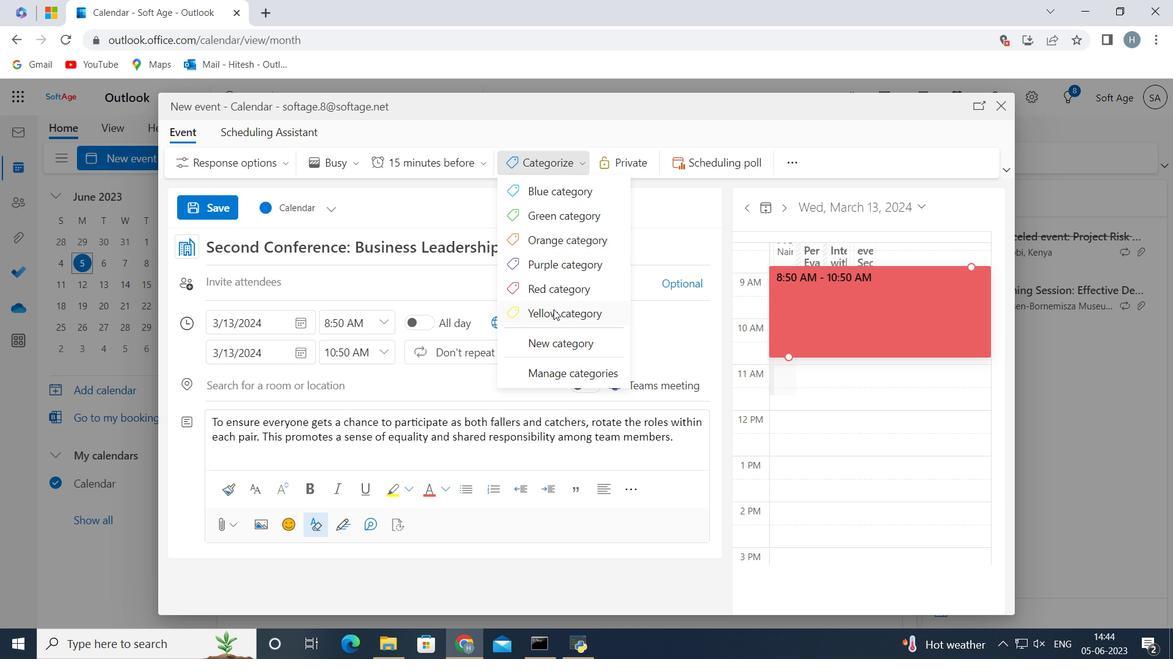 
Action: Mouse pressed left at (553, 311)
Screenshot: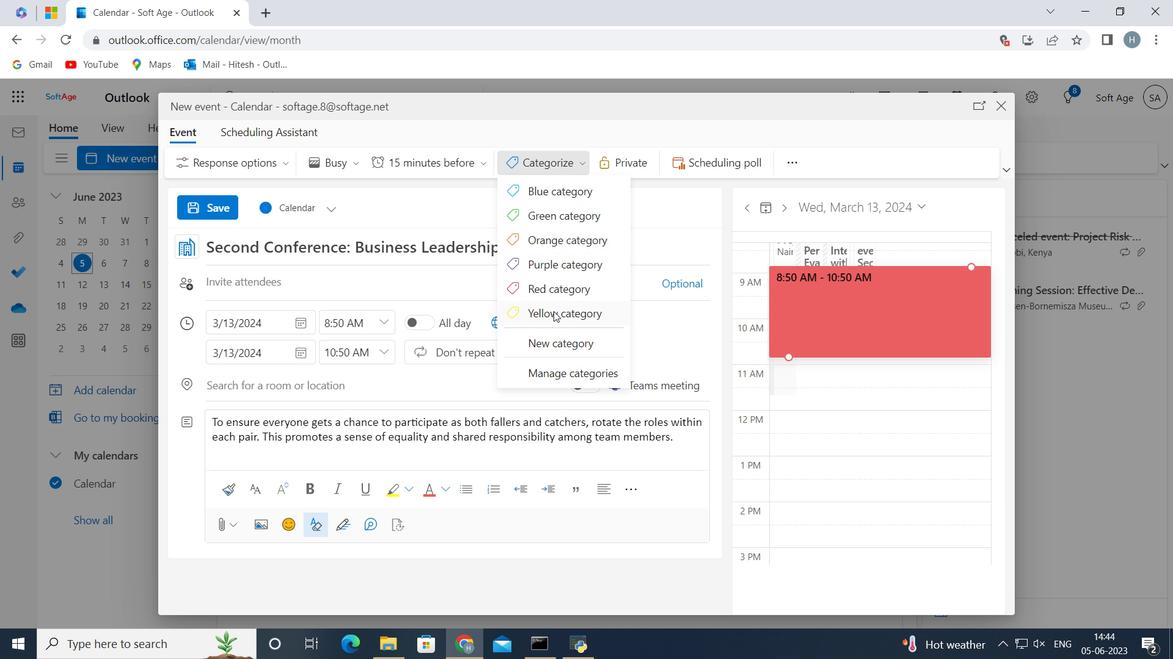 
Action: Mouse moved to (406, 392)
Screenshot: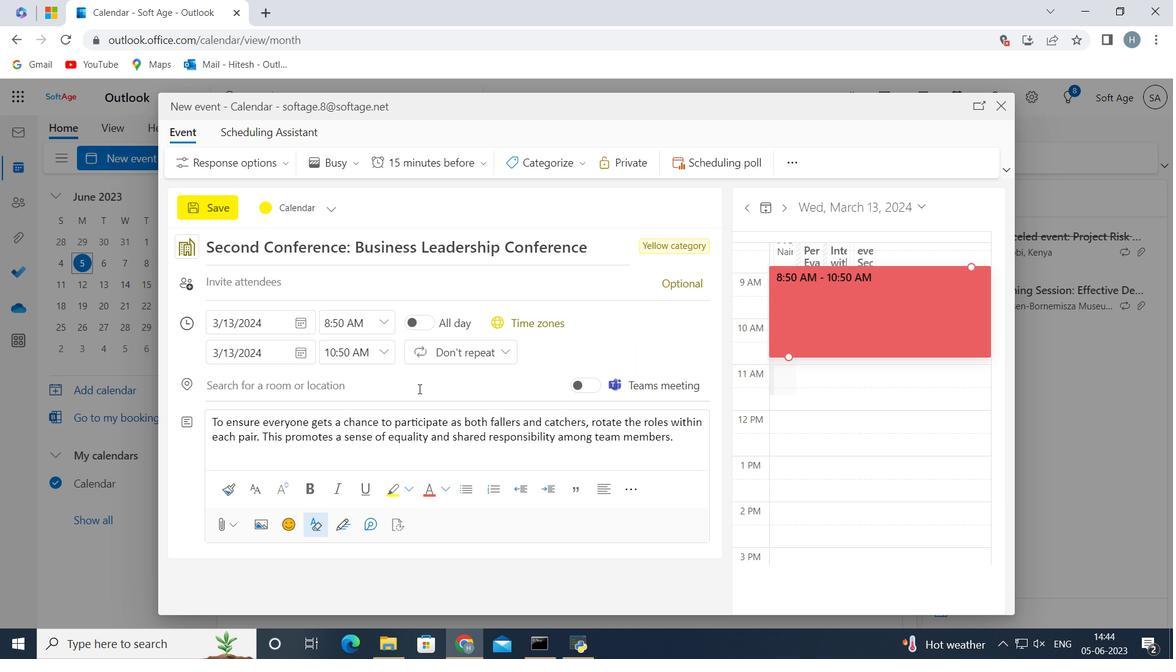
Action: Mouse pressed left at (406, 392)
Screenshot: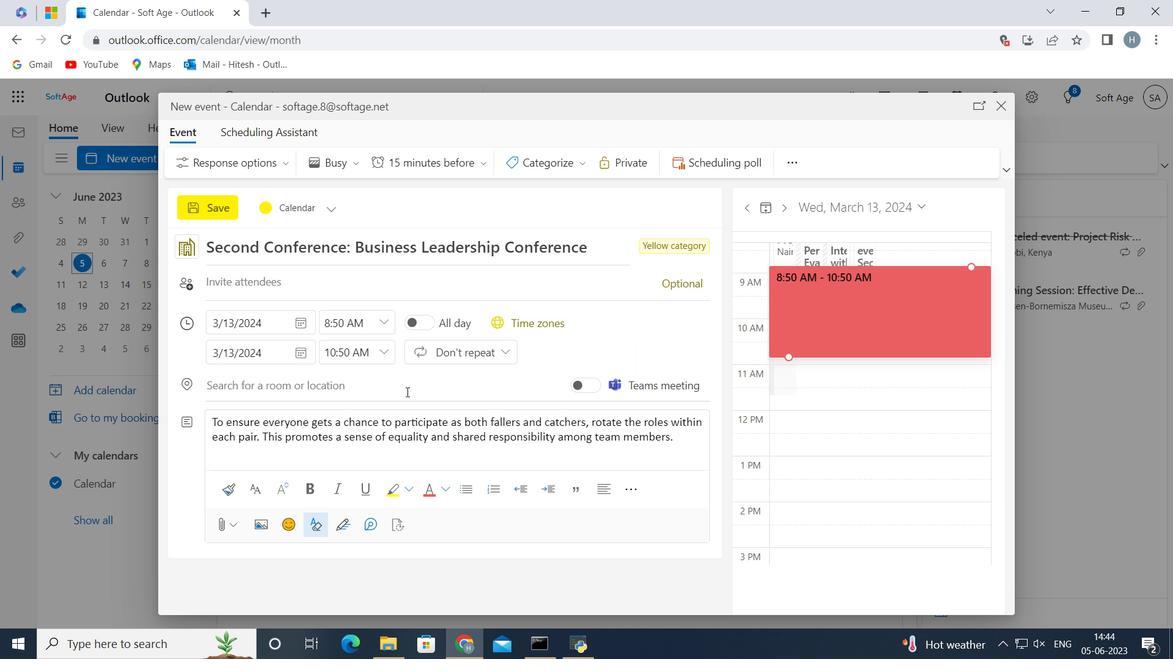 
Action: Mouse moved to (405, 393)
Screenshot: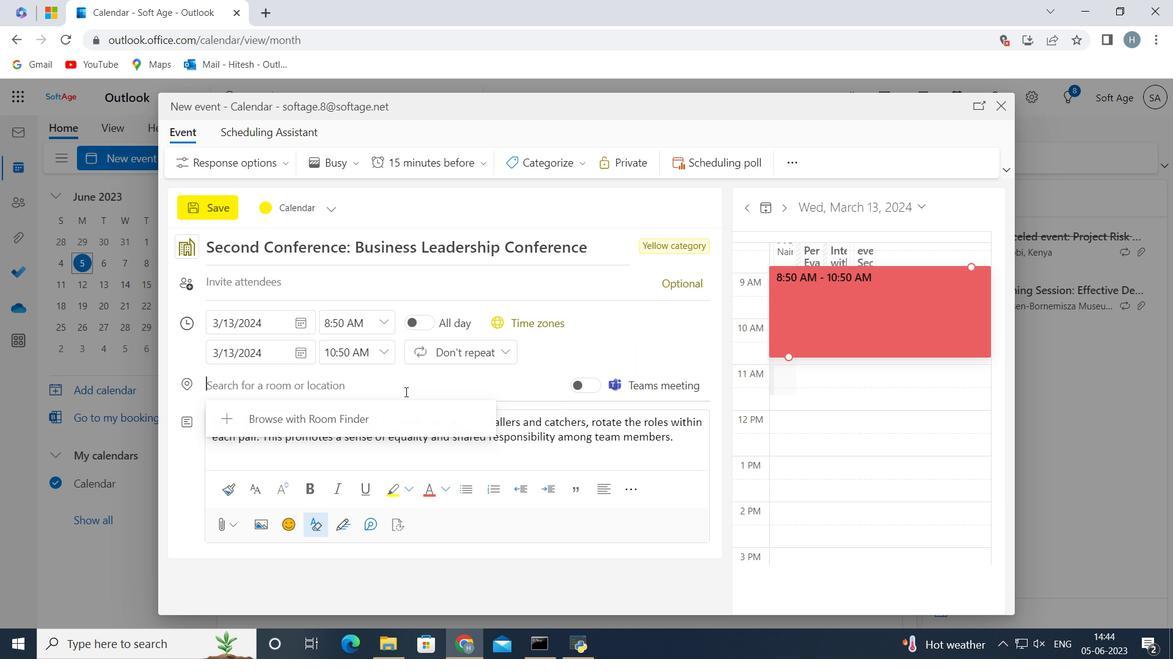 
Action: Key pressed <Key.shift>Gothenburg,<Key.space><Key.shift>Sweden<Key.space>
Screenshot: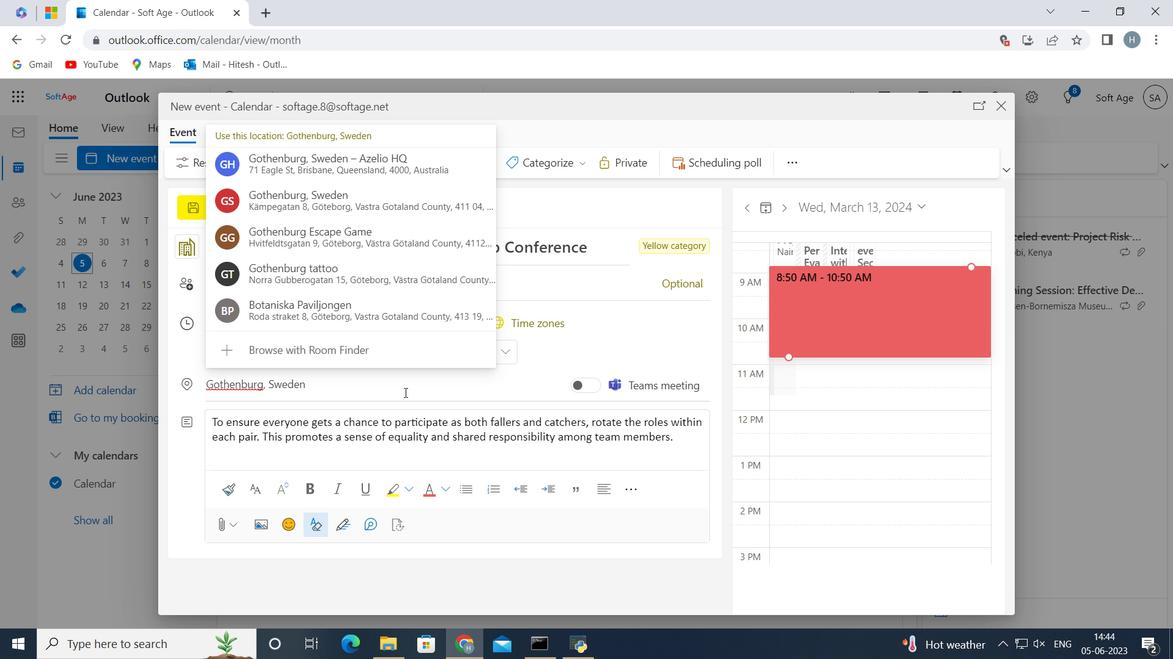 
Action: Mouse moved to (597, 336)
Screenshot: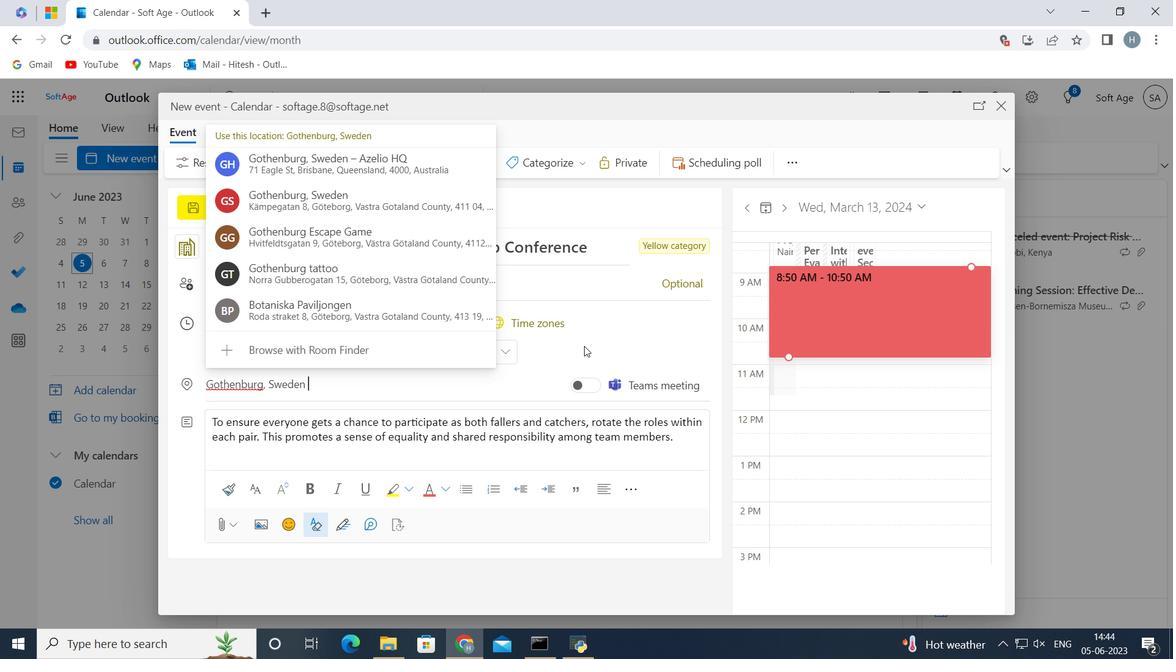 
Action: Mouse pressed left at (597, 336)
Screenshot: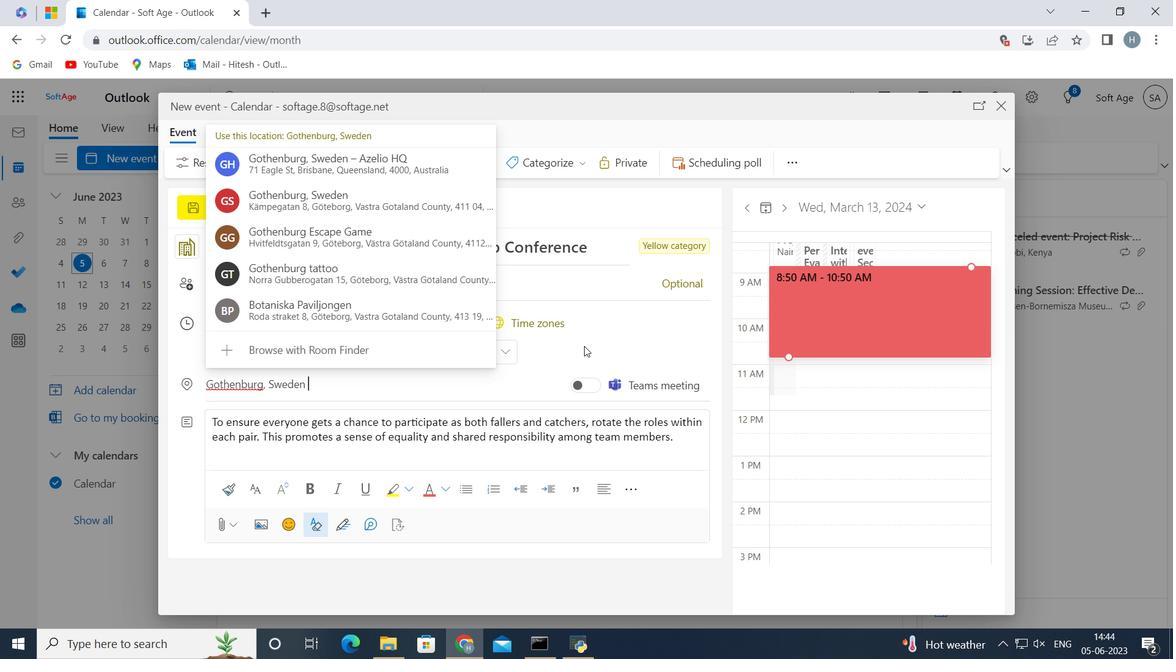 
Action: Mouse moved to (529, 287)
Screenshot: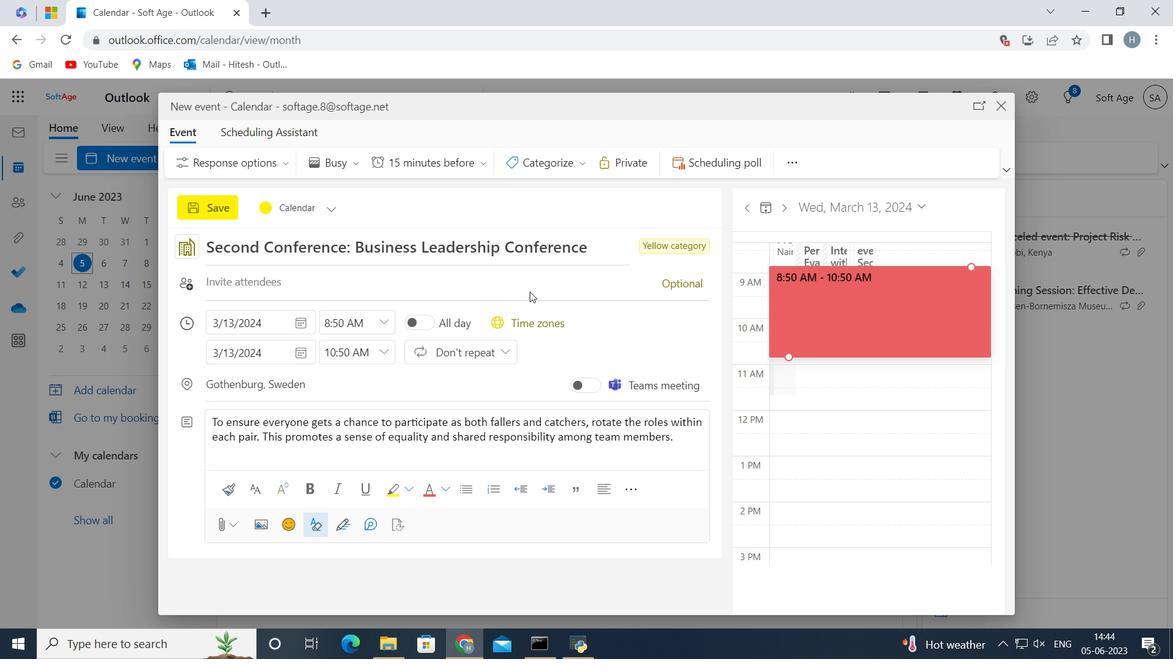 
Action: Mouse pressed left at (529, 287)
Screenshot: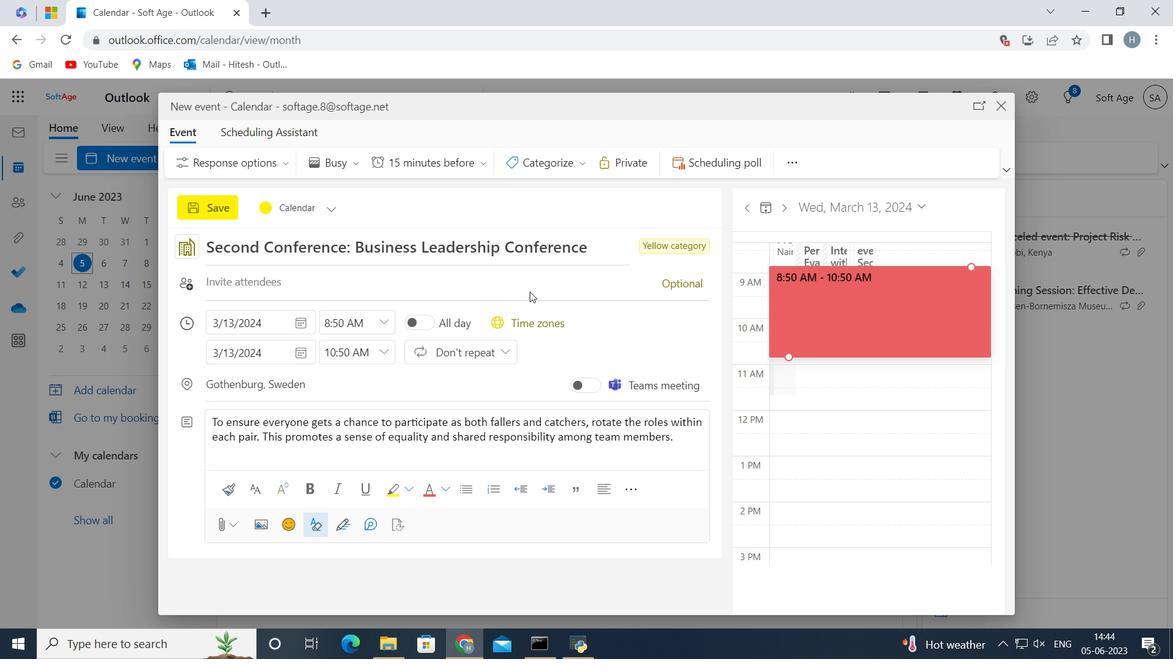 
Action: Key pressed softage.6<Key.shift>@softage.net
Screenshot: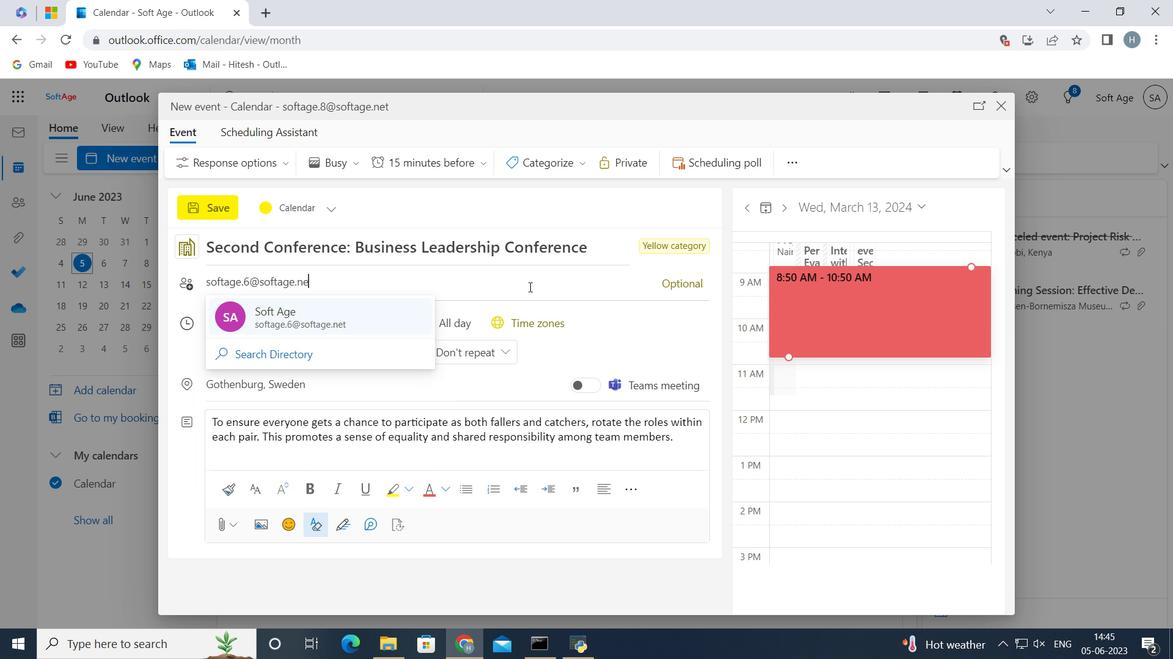 
Action: Mouse moved to (348, 315)
Screenshot: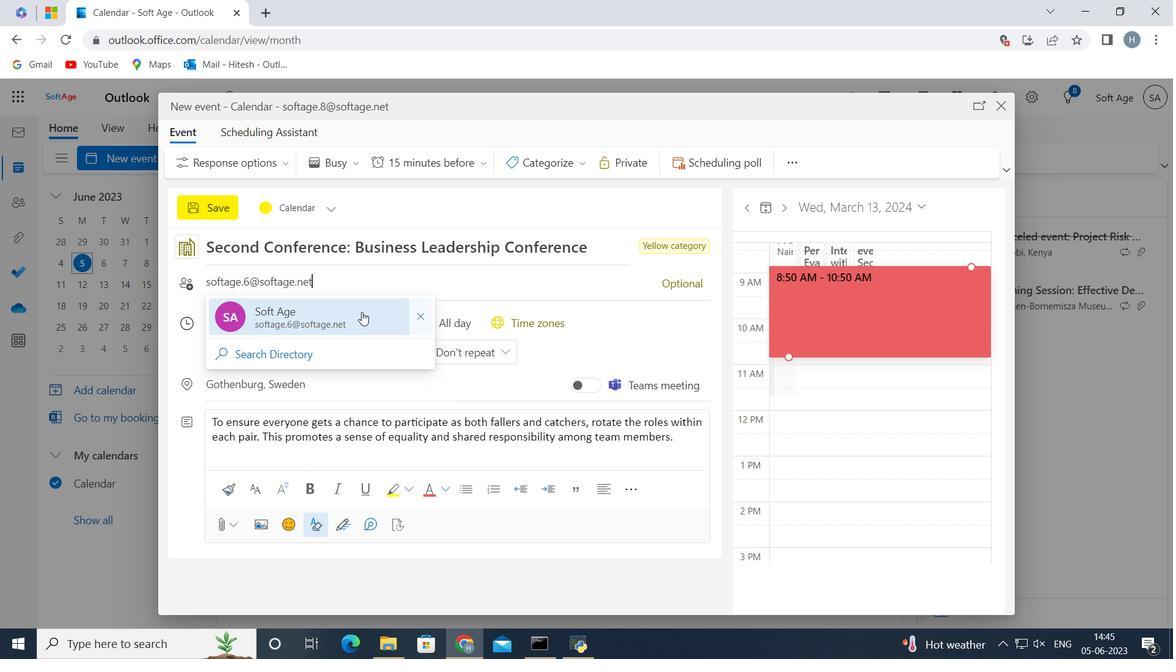 
Action: Mouse pressed left at (348, 315)
Screenshot: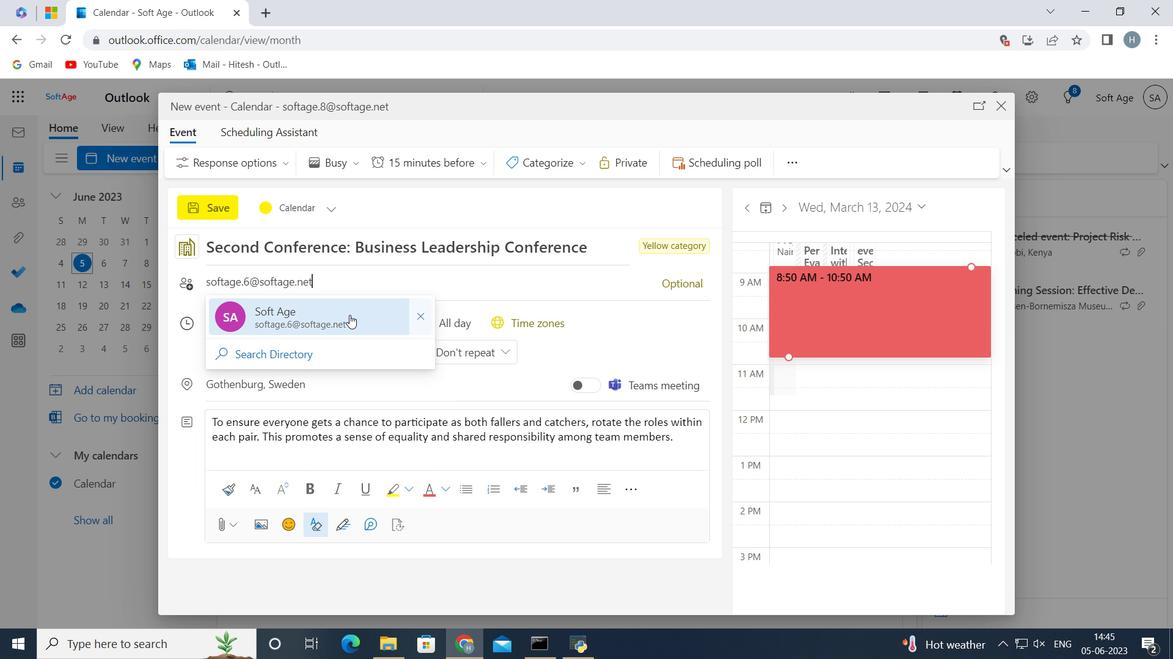 
Action: Key pressed softage.1<Key.shift>@softage.net
Screenshot: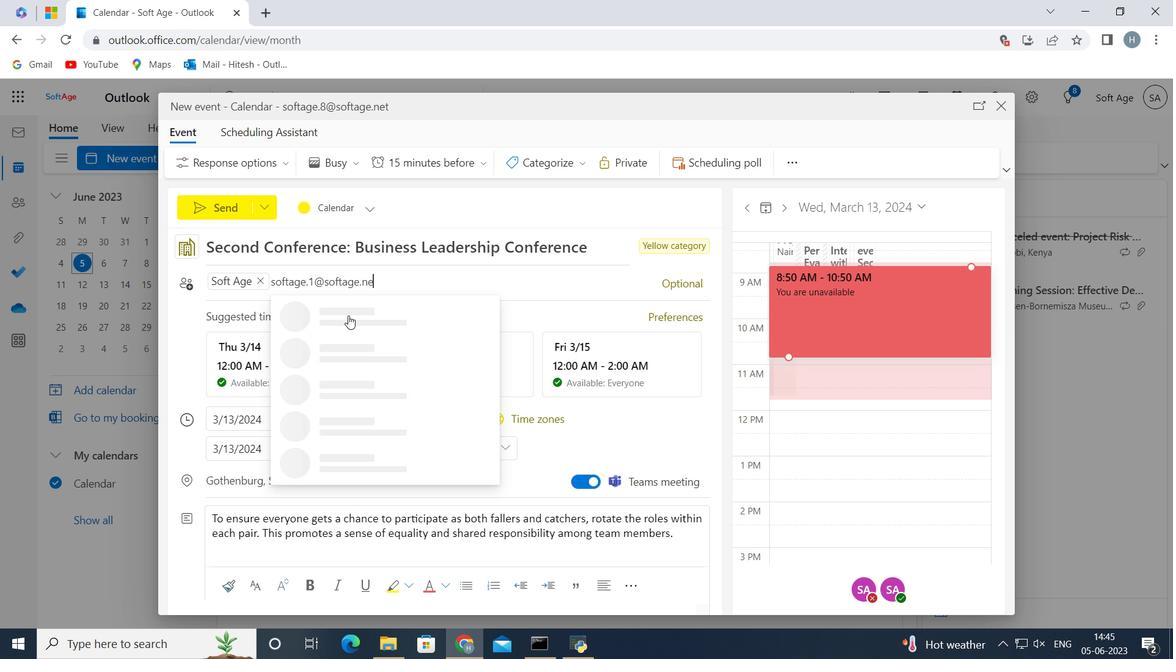 
Action: Mouse pressed left at (348, 315)
Screenshot: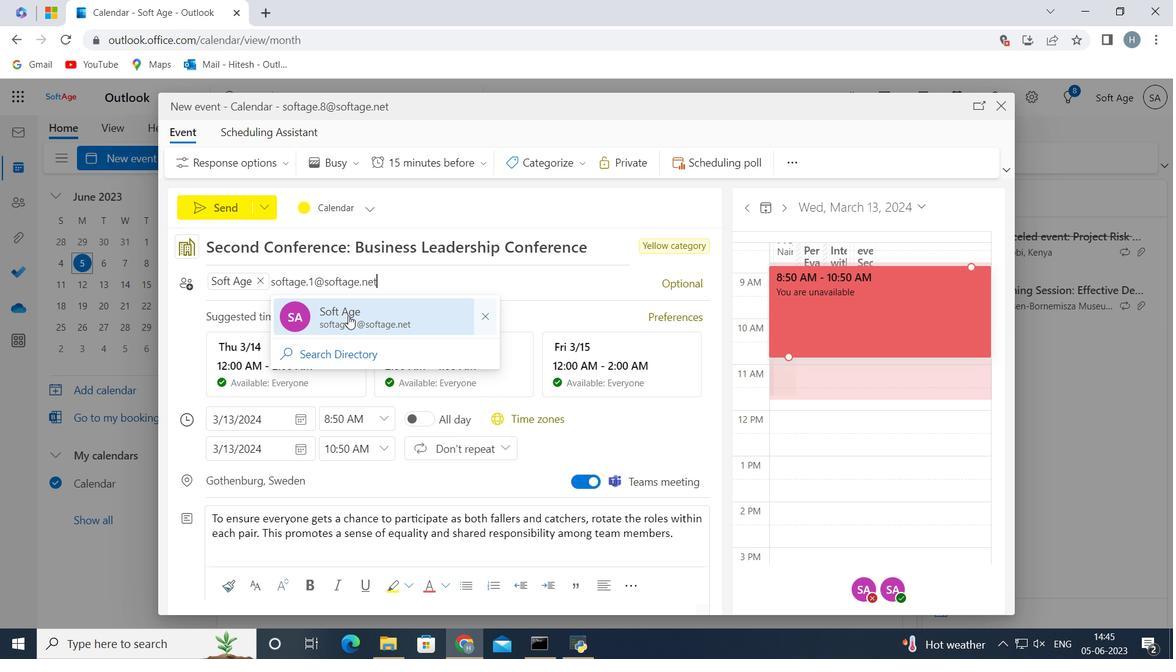 
Action: Mouse moved to (475, 161)
Screenshot: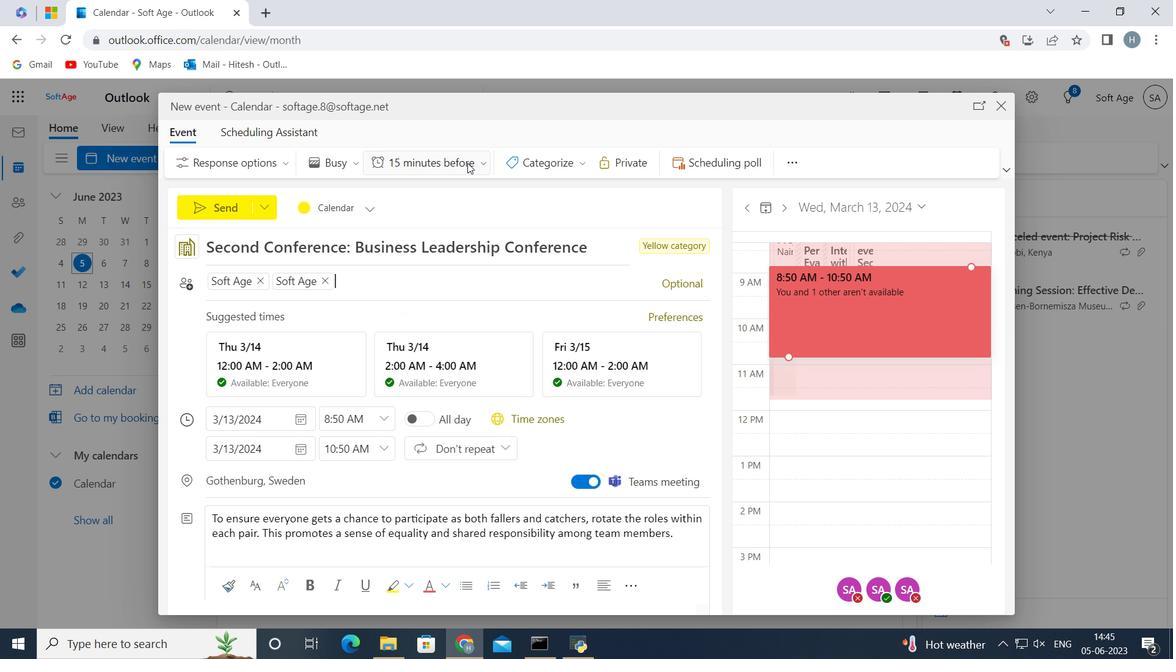 
Action: Mouse pressed left at (475, 161)
Screenshot: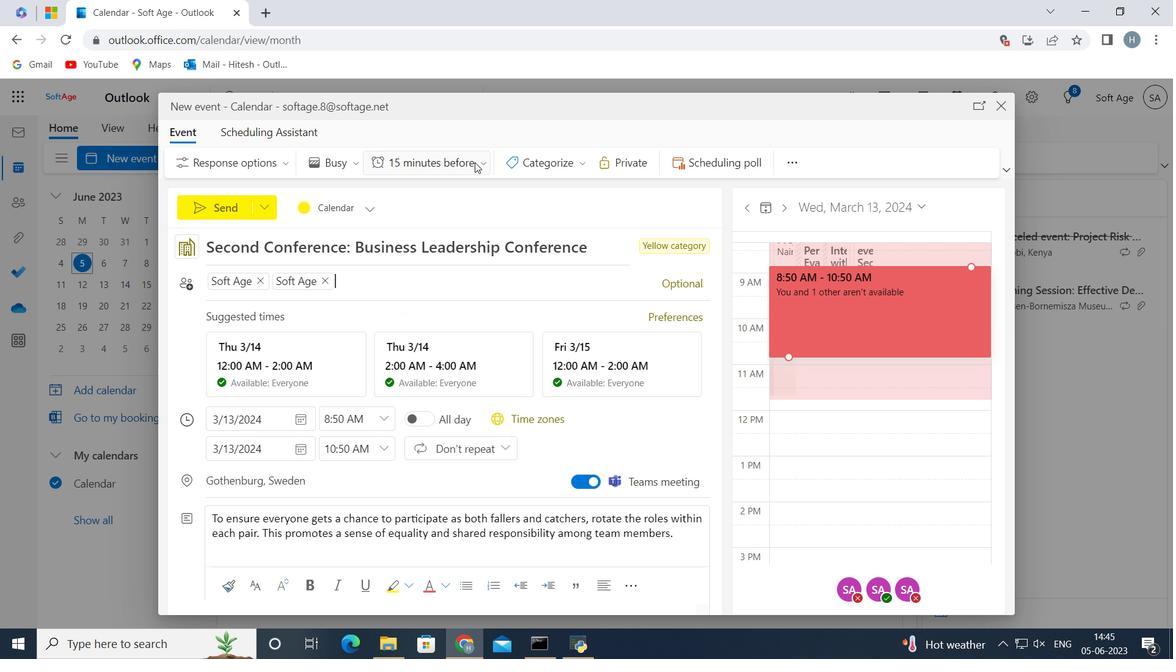
Action: Mouse moved to (446, 381)
Screenshot: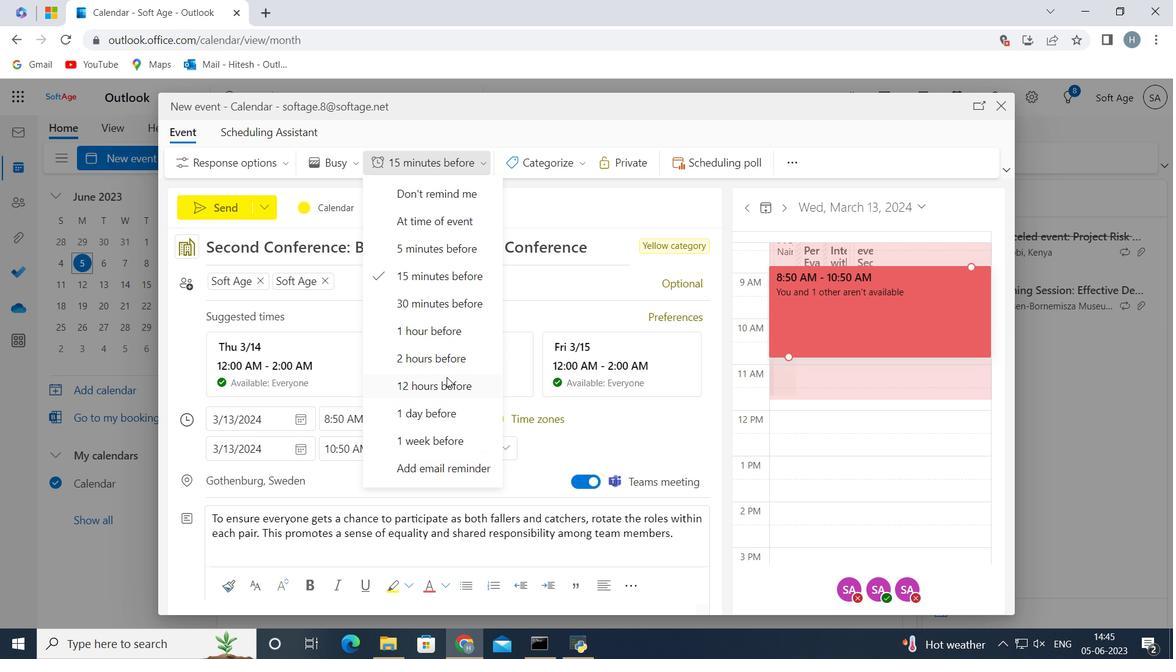 
Action: Mouse pressed left at (446, 381)
Screenshot: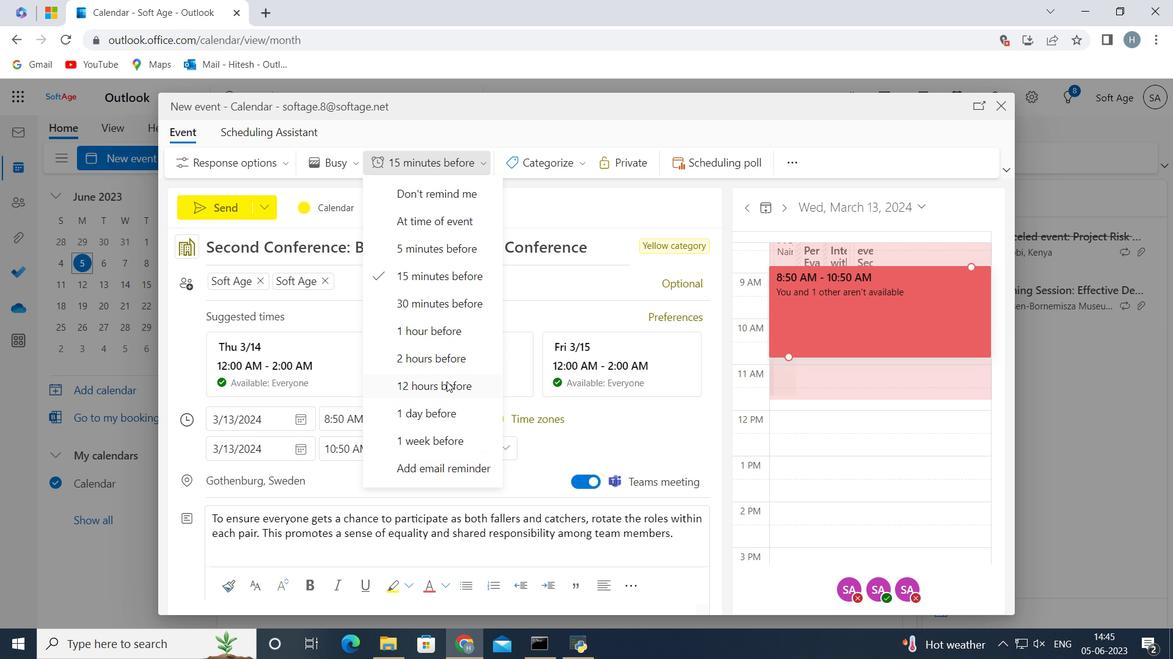
Action: Mouse moved to (216, 207)
Screenshot: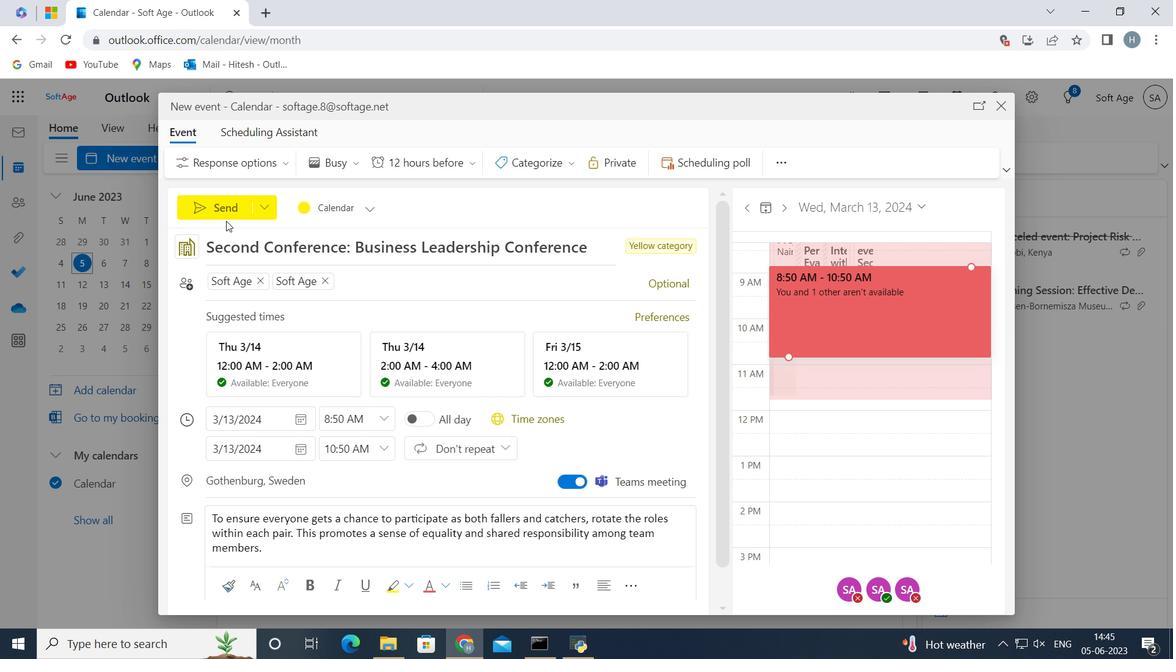 
Action: Mouse pressed left at (216, 207)
Screenshot: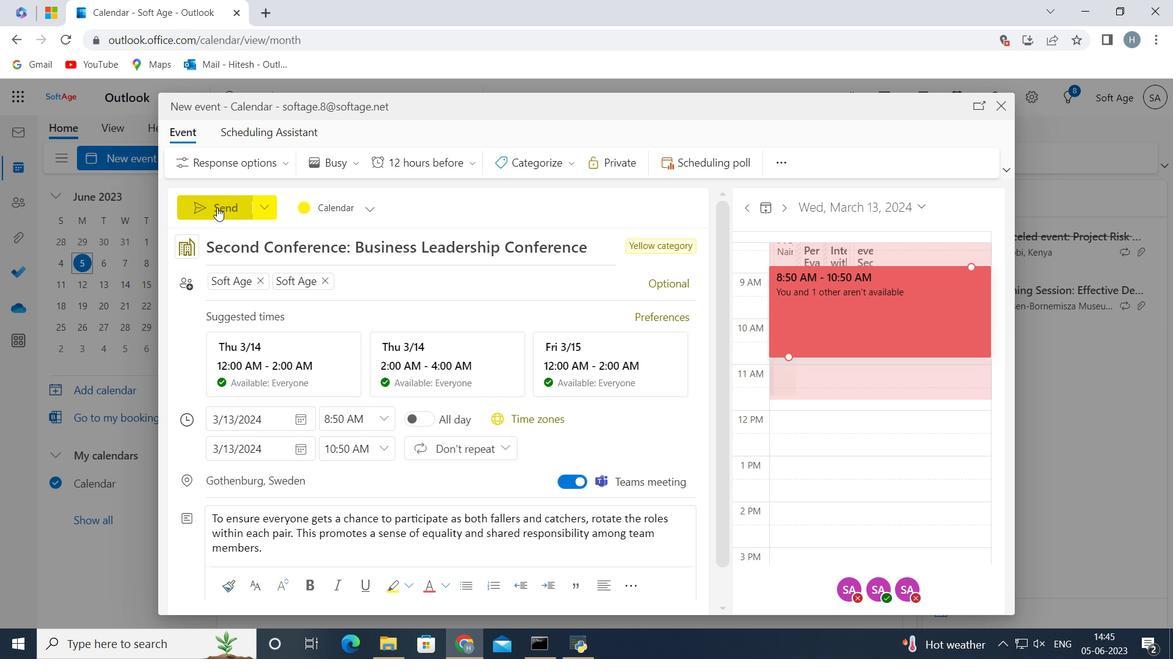 
Action: Mouse moved to (450, 208)
Screenshot: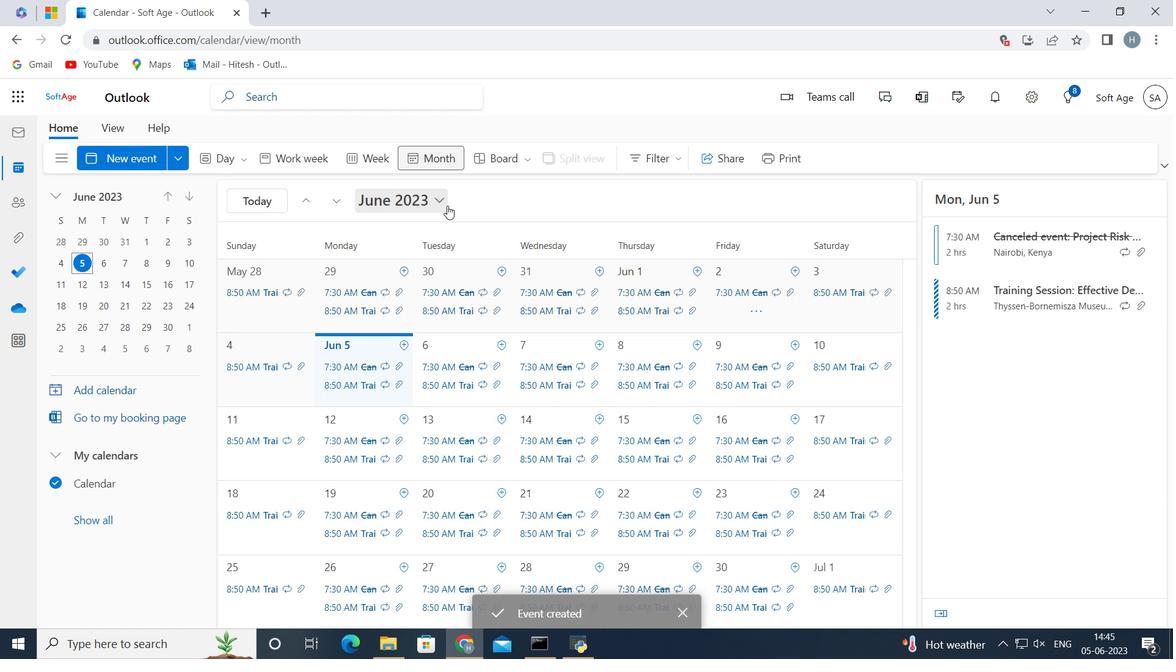 
